 Task: Search one way flight ticket for 4 adults, 2 children, 2 infants in seat and 1 infant on lap in economy from Owensboro: Owensborodaviess County Regional Airport to Rock Springs: Southwest Wyoming Regional Airport (rock Springs Sweetwater County Airport) on 8-5-2023. Choice of flights is Delta. Number of bags: 10 checked bags. Price is upto 30000. Outbound departure time preference is 6:45.
Action: Mouse moved to (279, 261)
Screenshot: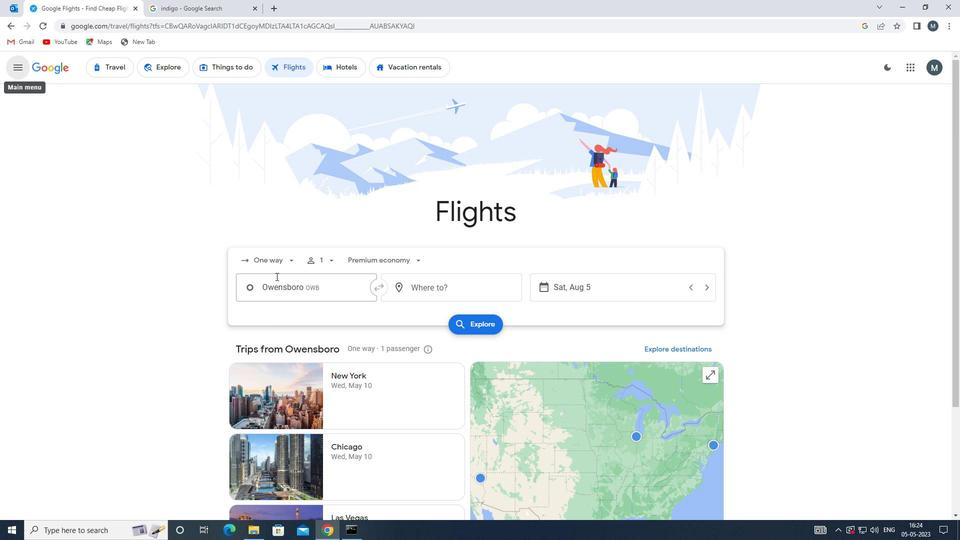 
Action: Mouse pressed left at (279, 261)
Screenshot: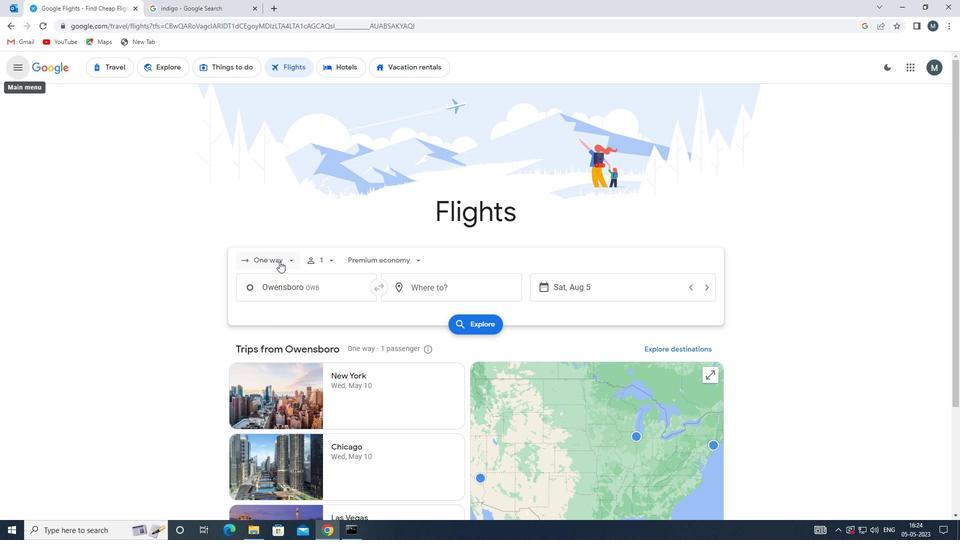 
Action: Mouse moved to (277, 309)
Screenshot: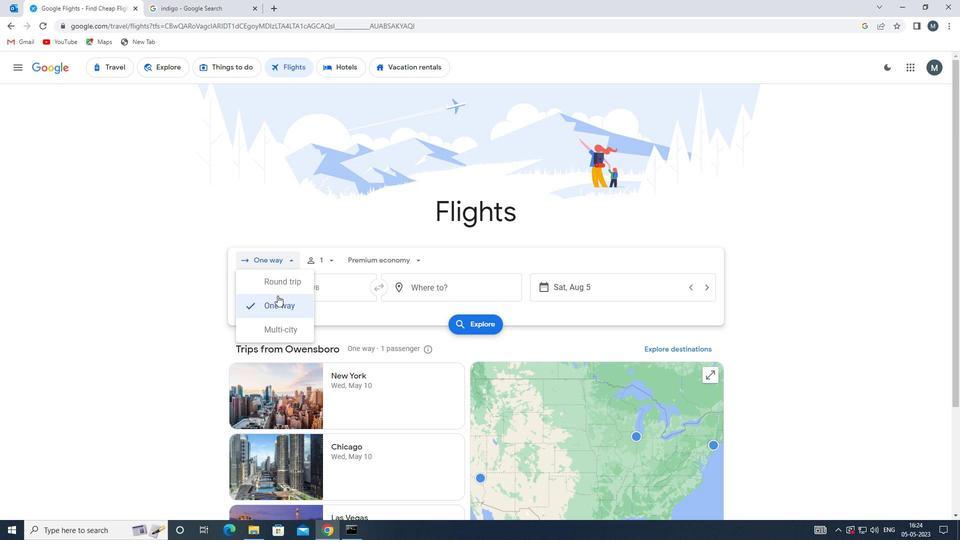 
Action: Mouse pressed left at (277, 309)
Screenshot: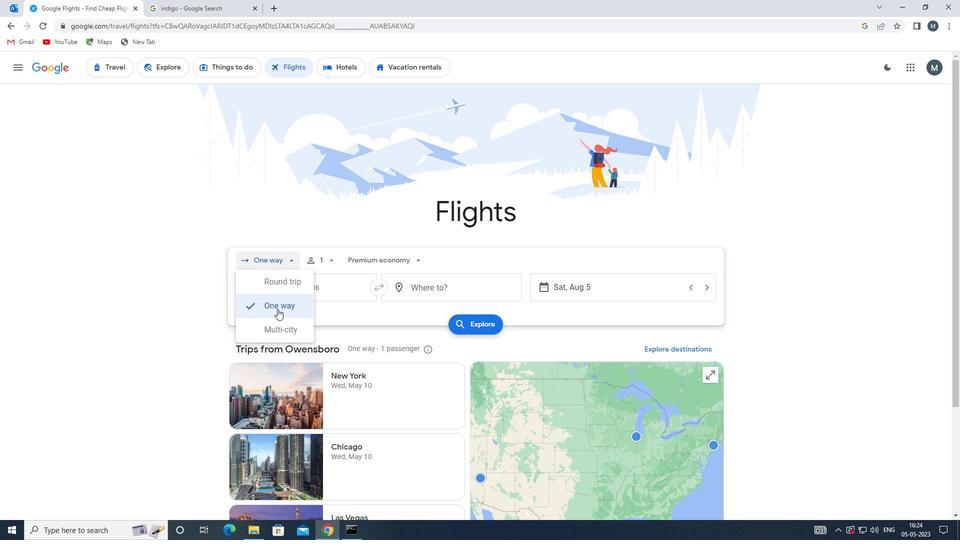 
Action: Mouse moved to (335, 258)
Screenshot: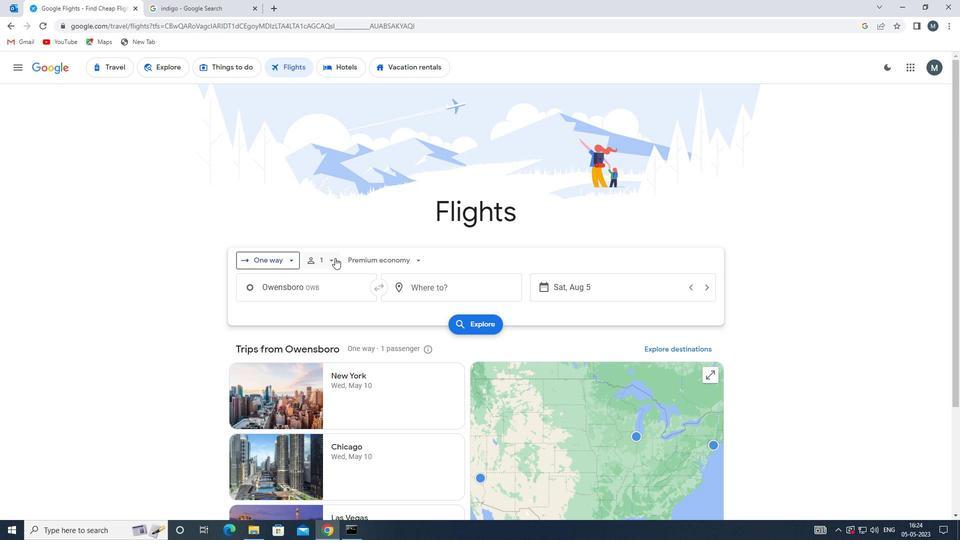 
Action: Mouse pressed left at (335, 258)
Screenshot: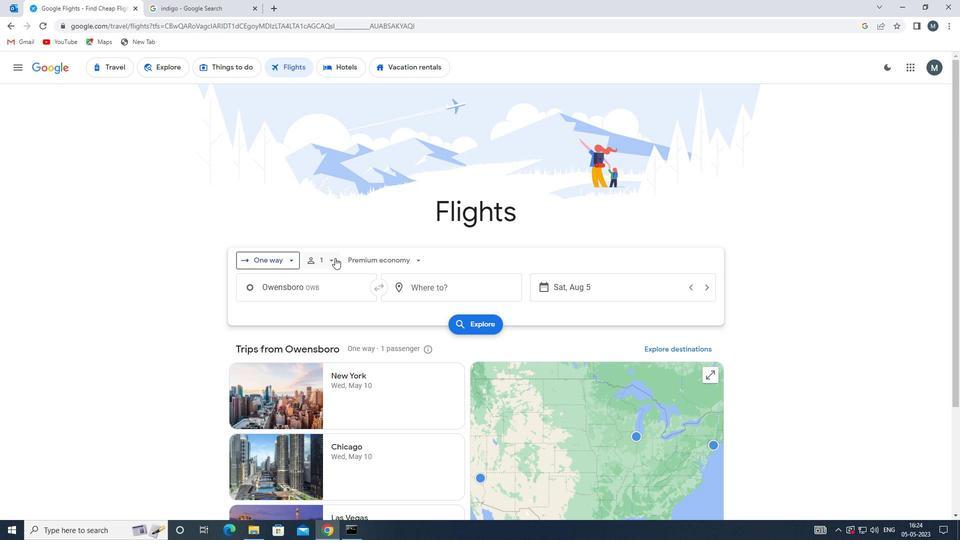 
Action: Mouse moved to (412, 285)
Screenshot: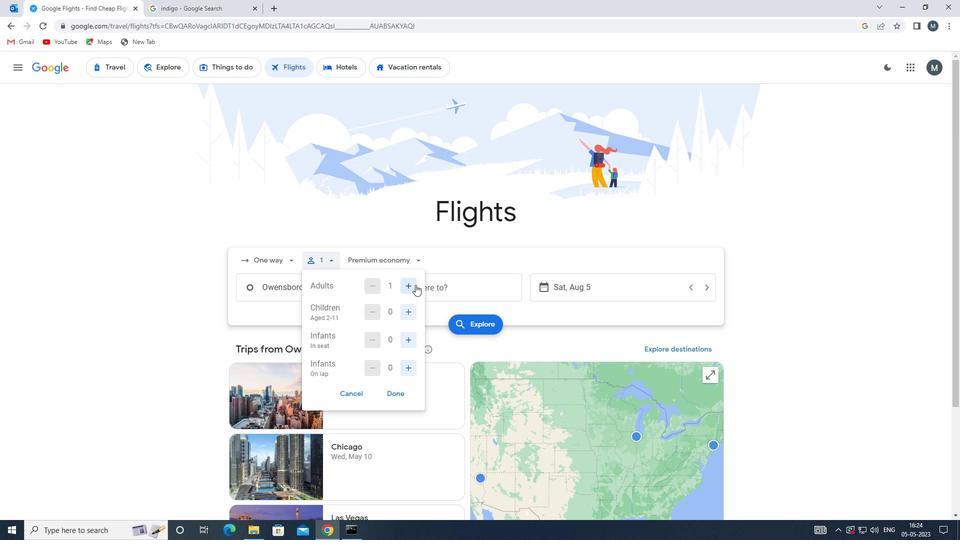 
Action: Mouse pressed left at (412, 285)
Screenshot: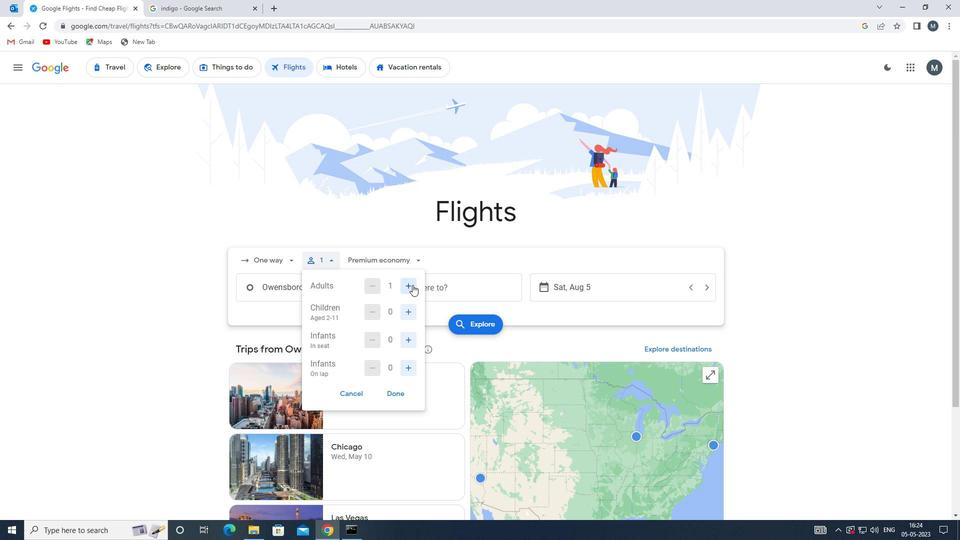 
Action: Mouse pressed left at (412, 285)
Screenshot: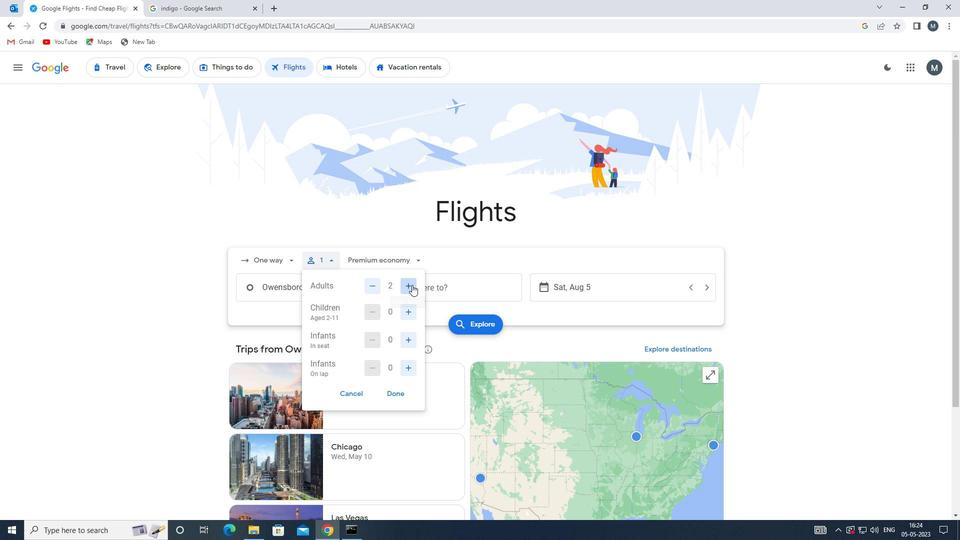 
Action: Mouse pressed left at (412, 285)
Screenshot: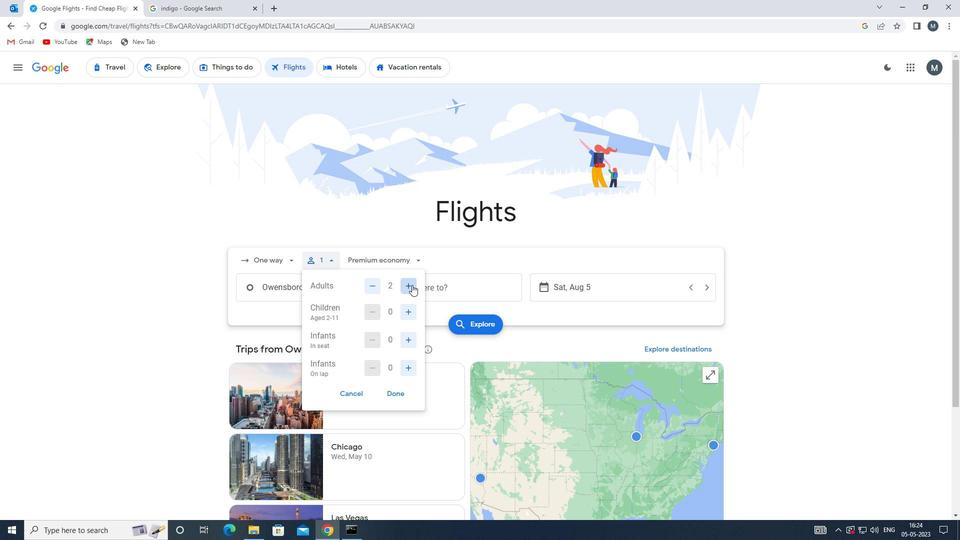 
Action: Mouse moved to (409, 314)
Screenshot: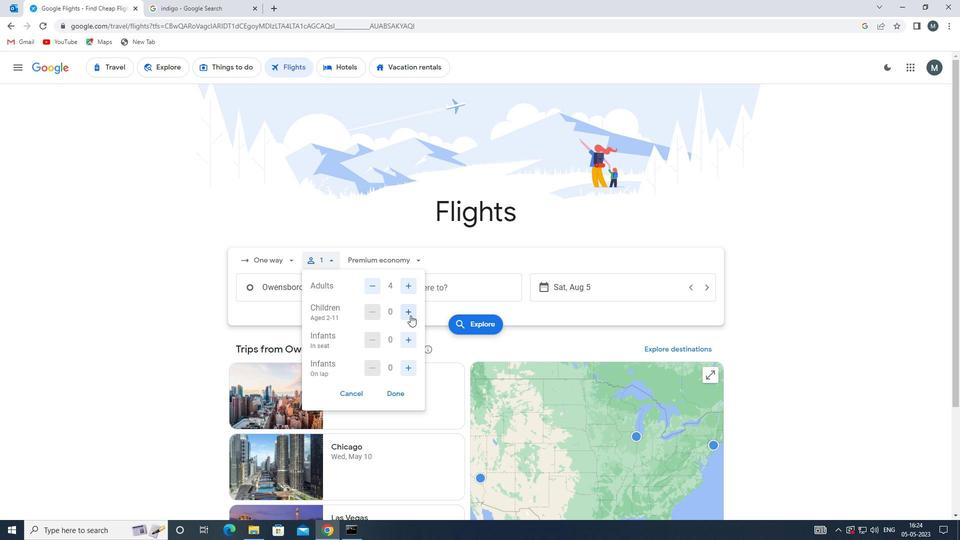 
Action: Mouse pressed left at (409, 314)
Screenshot: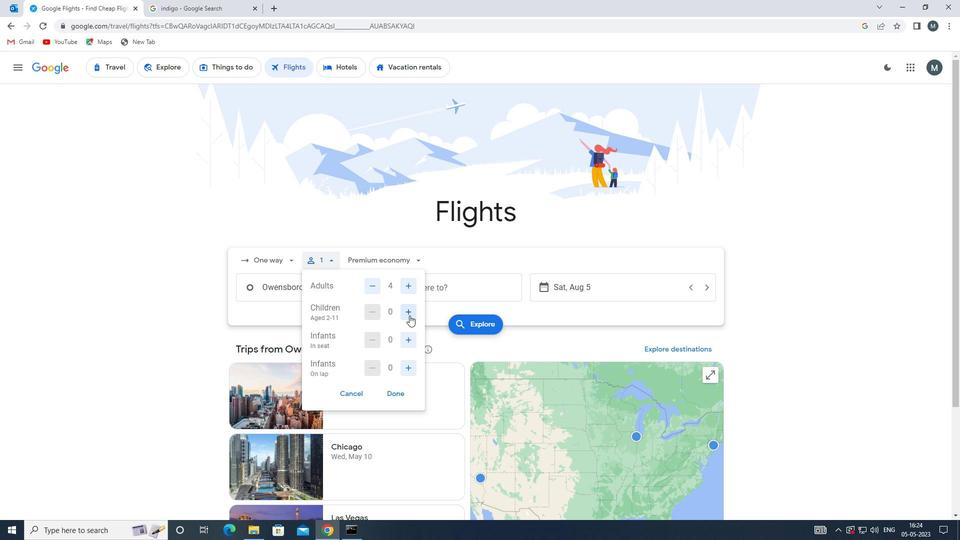 
Action: Mouse pressed left at (409, 314)
Screenshot: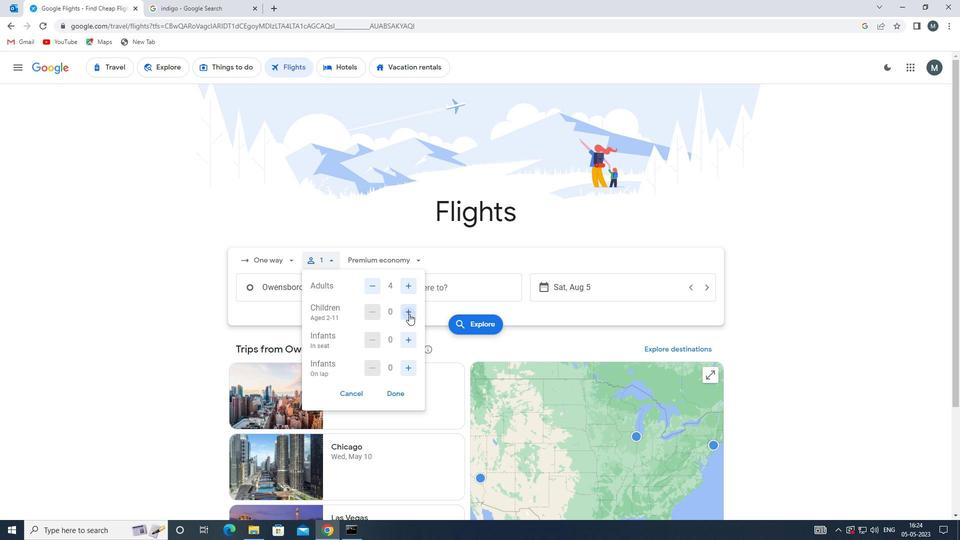 
Action: Mouse moved to (403, 338)
Screenshot: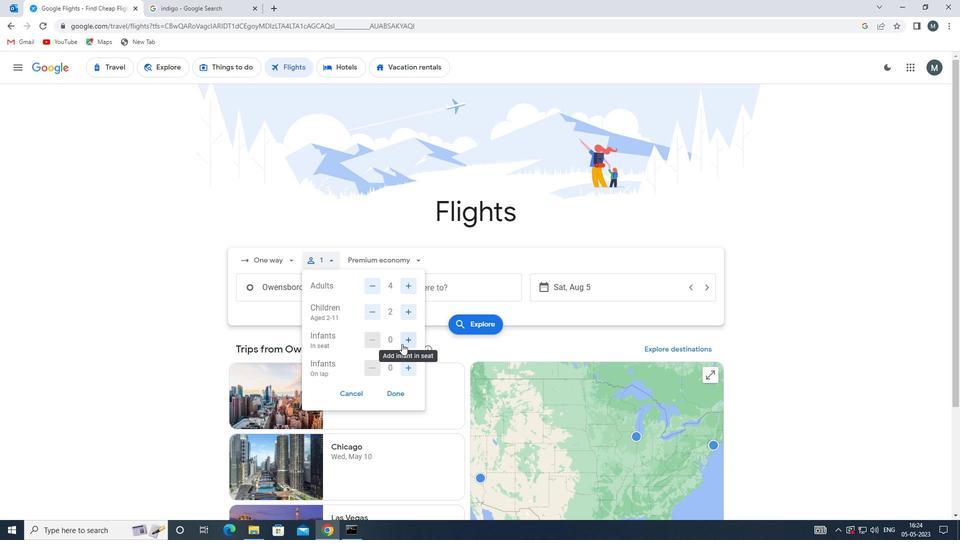 
Action: Mouse pressed left at (403, 338)
Screenshot: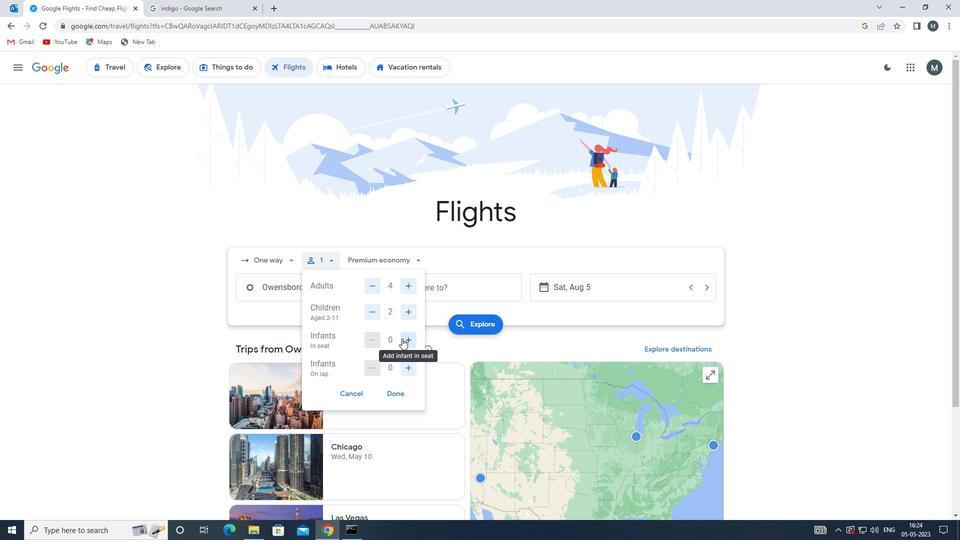 
Action: Mouse moved to (403, 338)
Screenshot: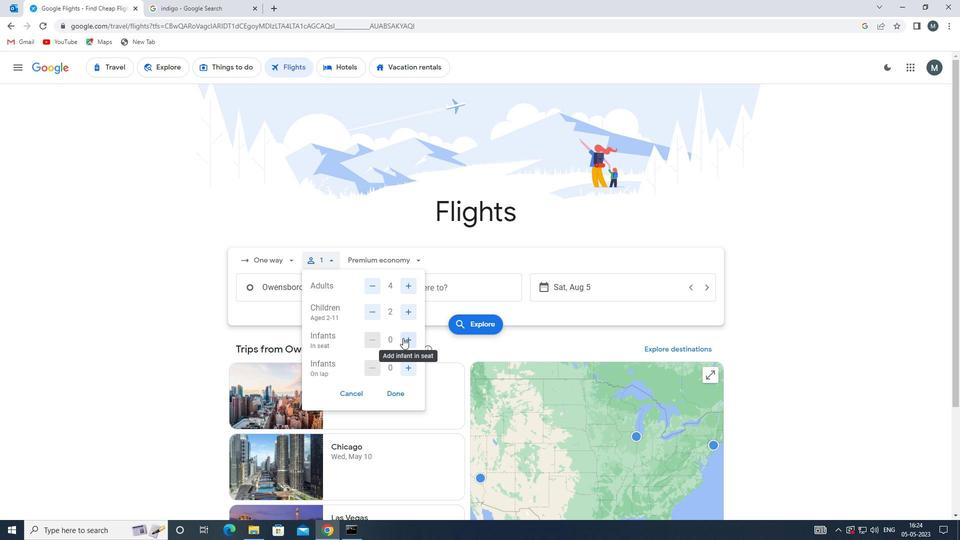 
Action: Mouse pressed left at (403, 338)
Screenshot: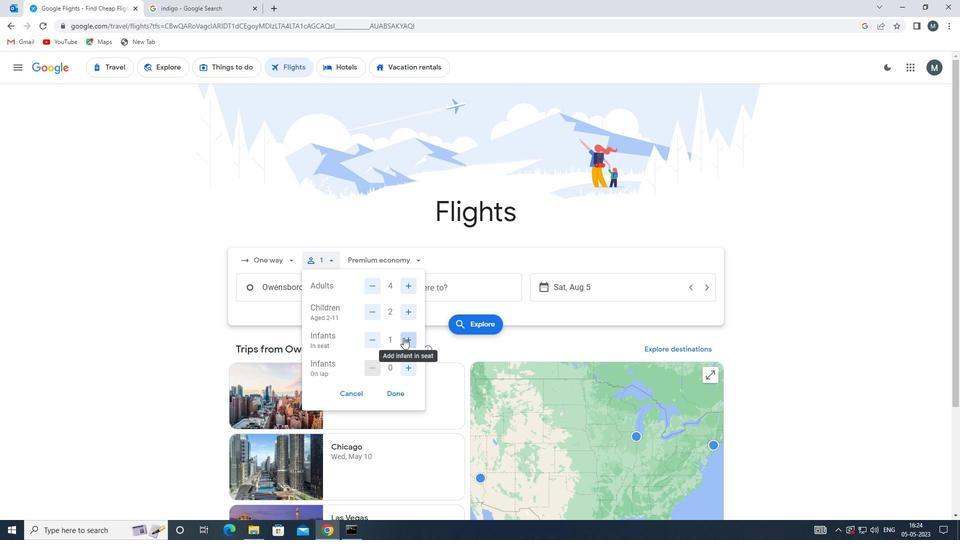 
Action: Mouse moved to (415, 369)
Screenshot: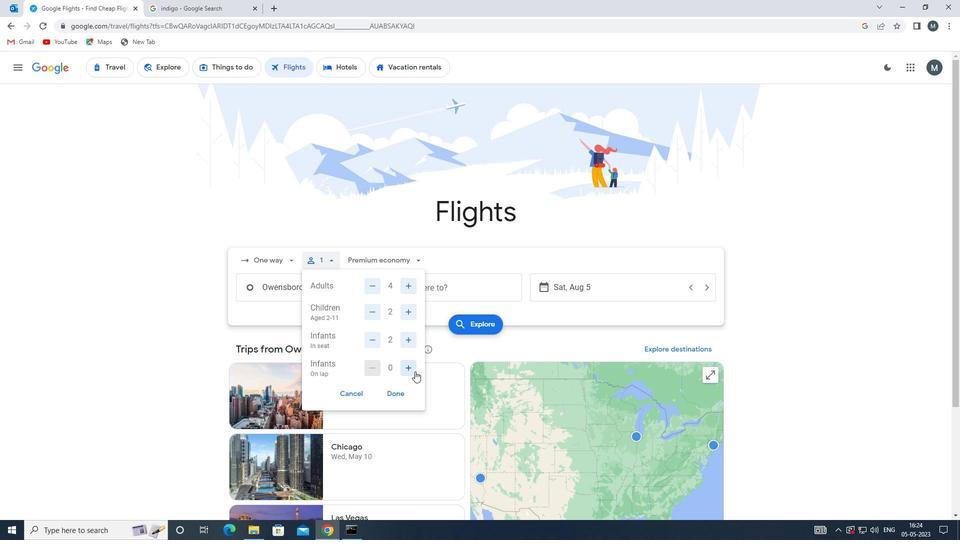 
Action: Mouse pressed left at (415, 369)
Screenshot: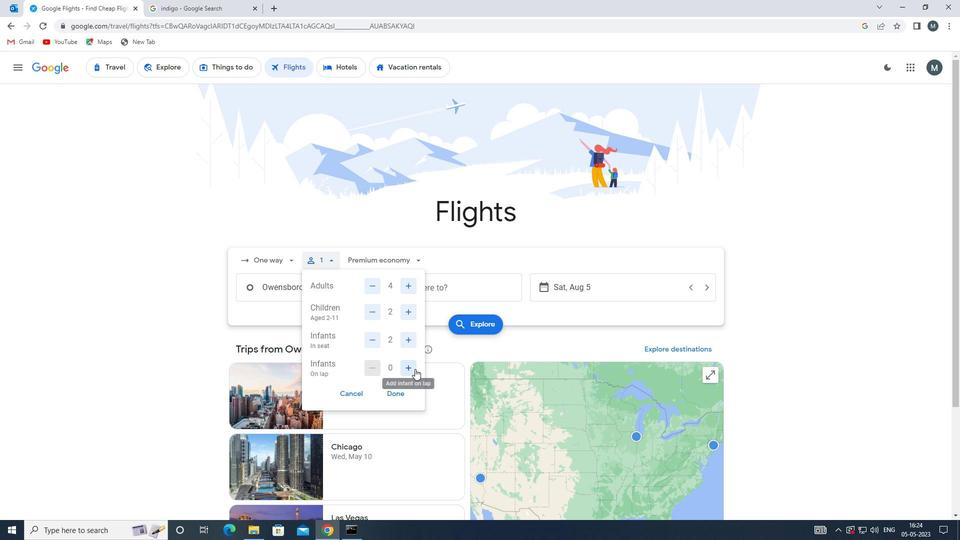 
Action: Mouse moved to (397, 393)
Screenshot: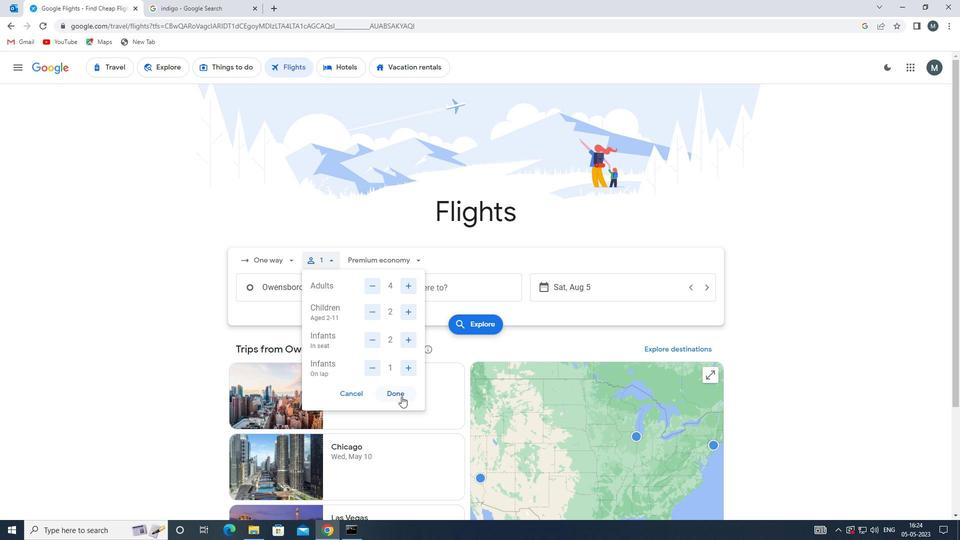 
Action: Mouse pressed left at (397, 393)
Screenshot: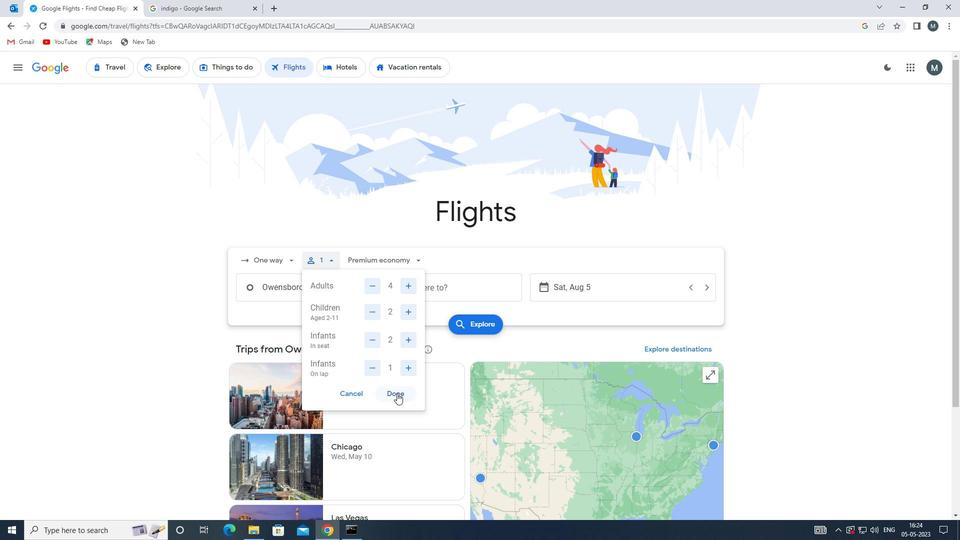 
Action: Mouse moved to (375, 259)
Screenshot: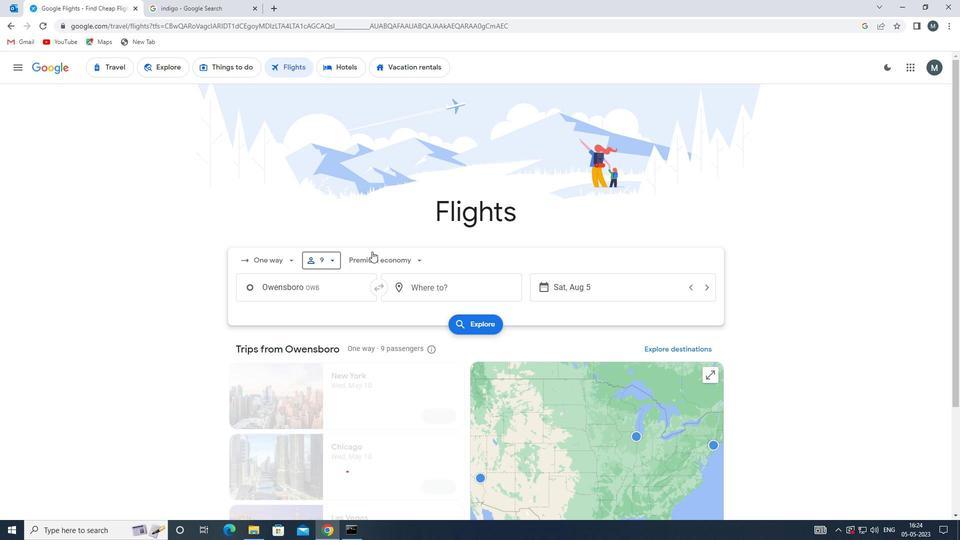 
Action: Mouse pressed left at (375, 259)
Screenshot: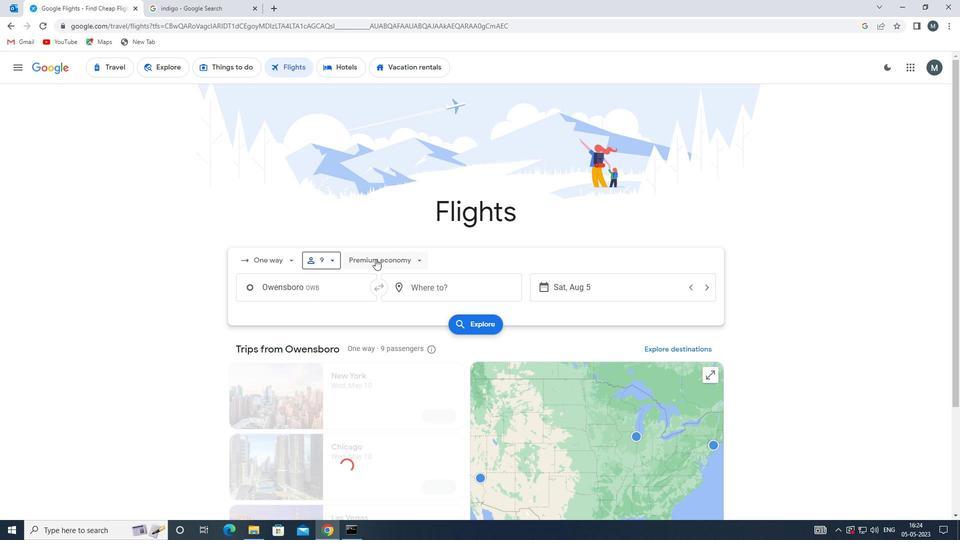 
Action: Mouse moved to (370, 282)
Screenshot: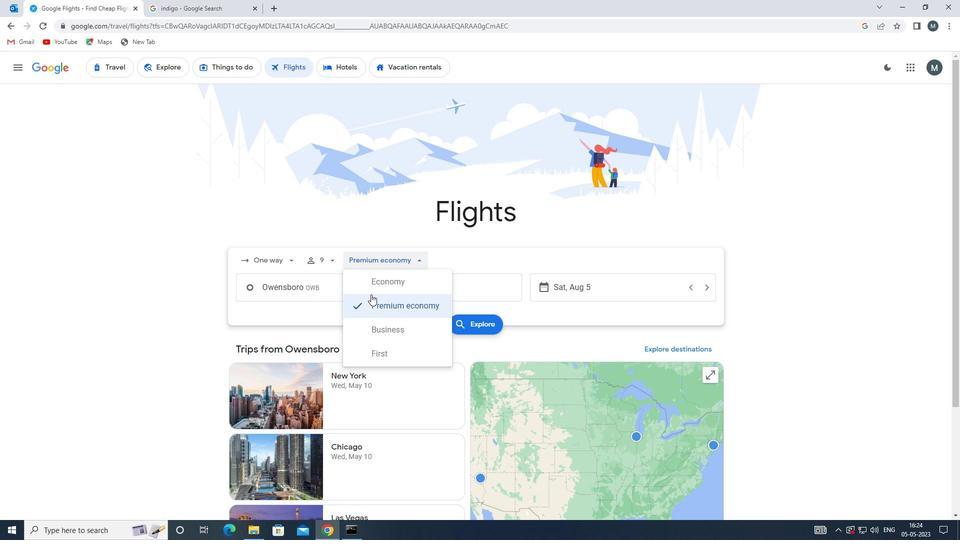 
Action: Mouse pressed left at (370, 282)
Screenshot: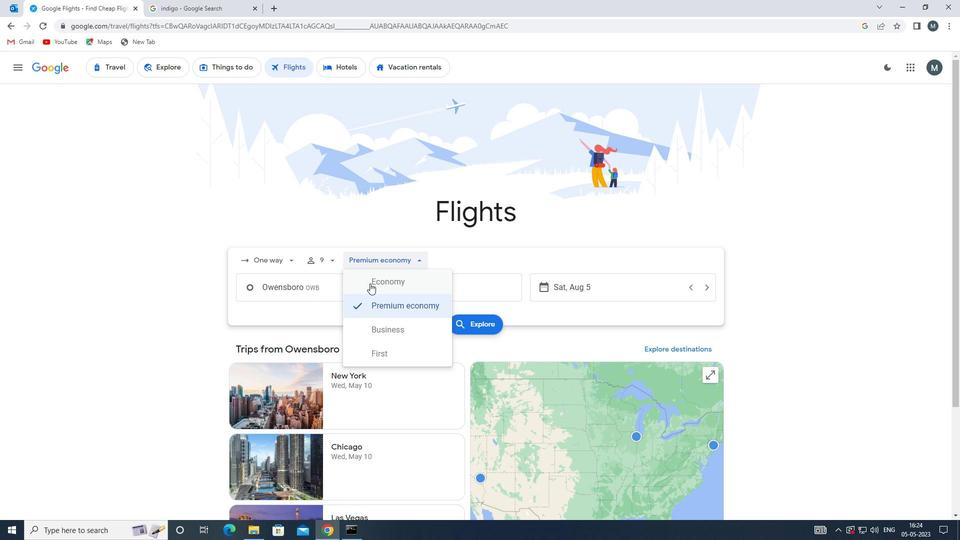 
Action: Mouse moved to (332, 292)
Screenshot: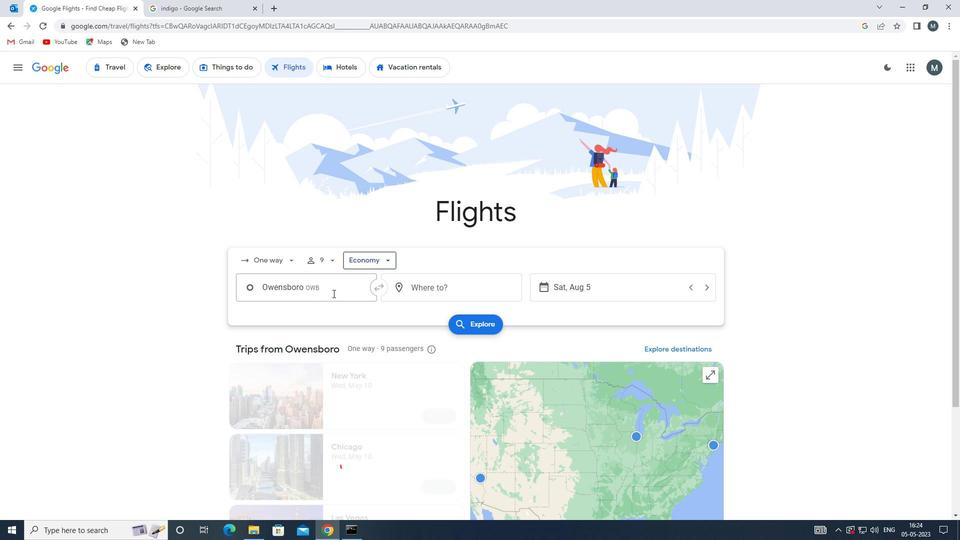 
Action: Mouse pressed left at (332, 292)
Screenshot: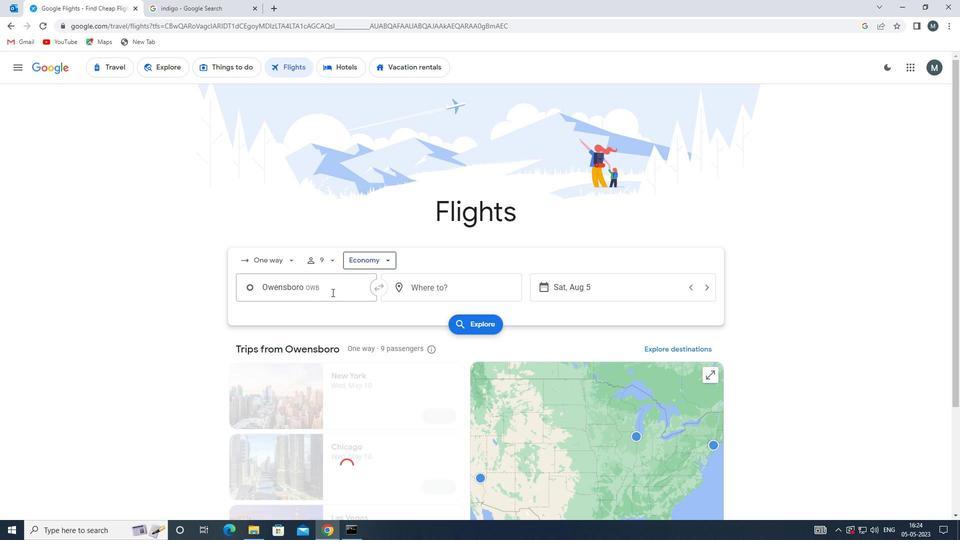 
Action: Mouse moved to (352, 425)
Screenshot: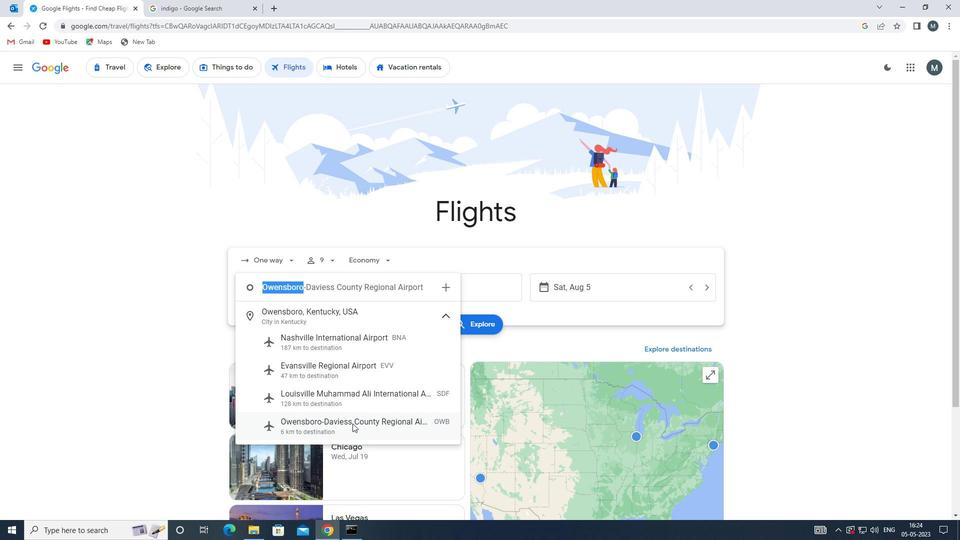 
Action: Mouse pressed left at (352, 425)
Screenshot: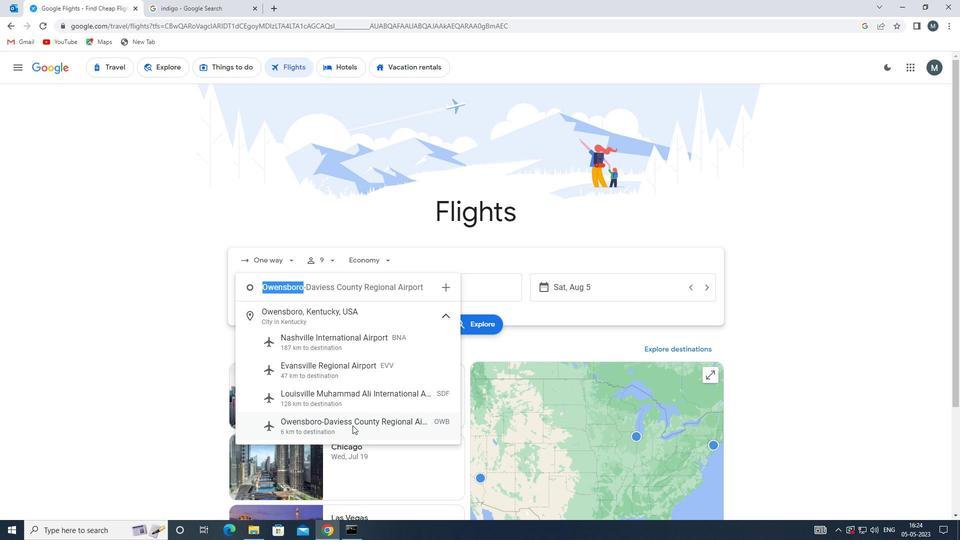 
Action: Mouse moved to (429, 283)
Screenshot: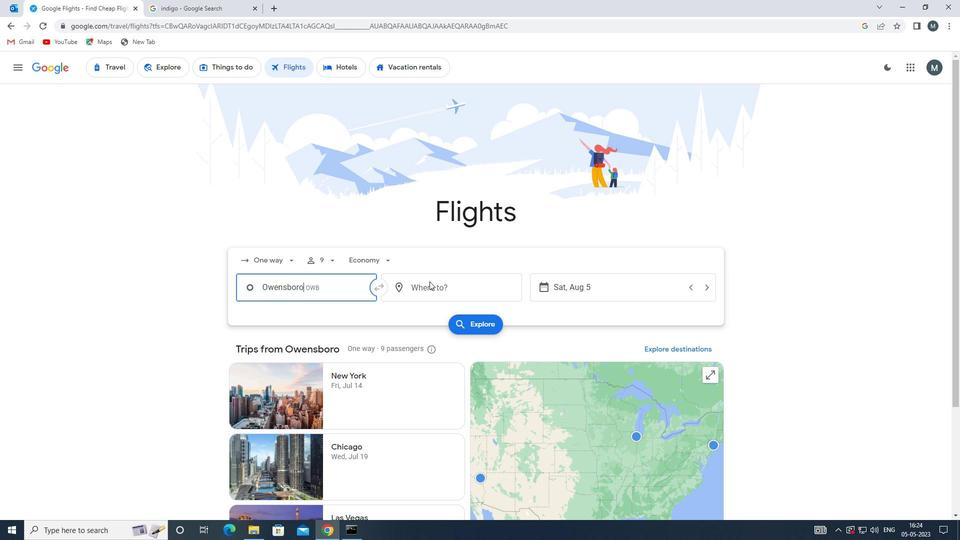 
Action: Mouse pressed left at (429, 283)
Screenshot: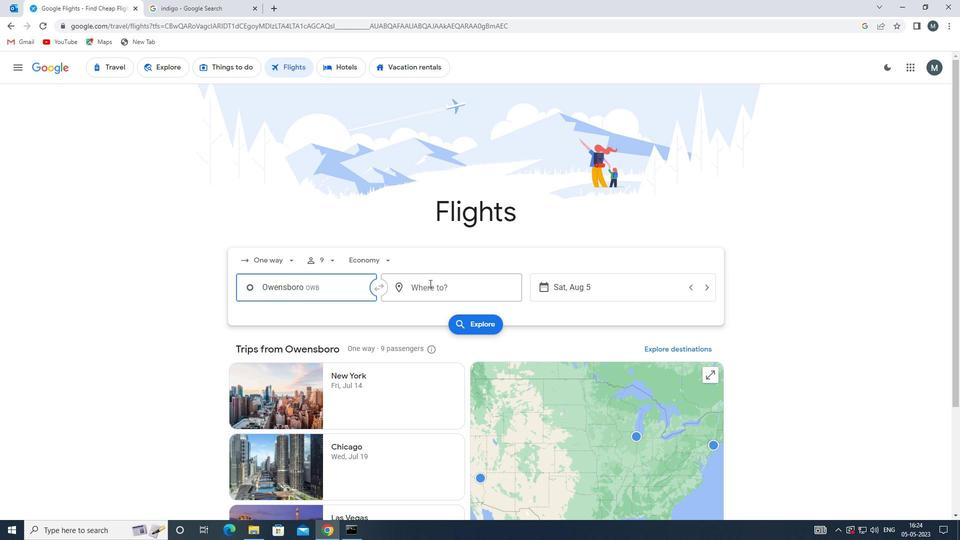 
Action: Mouse moved to (428, 285)
Screenshot: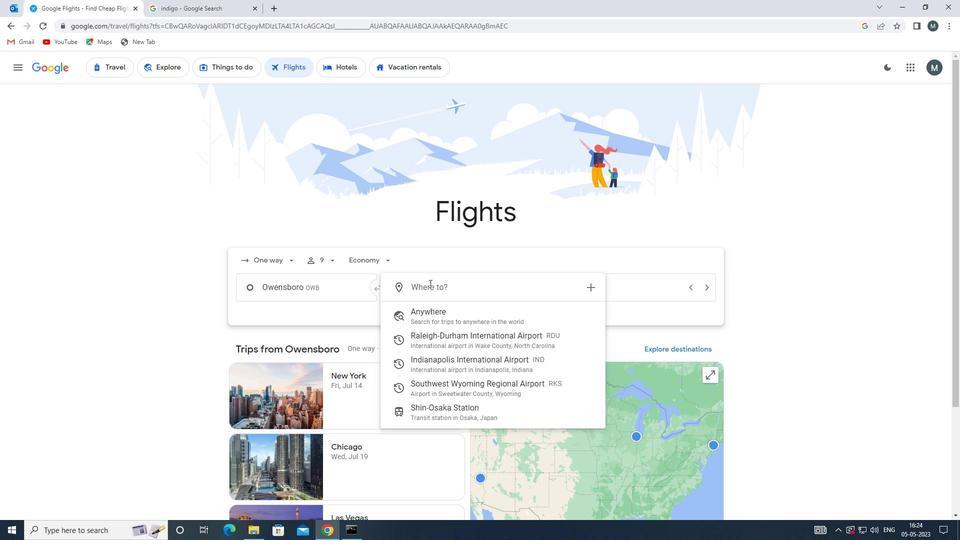 
Action: Key pressed rks
Screenshot: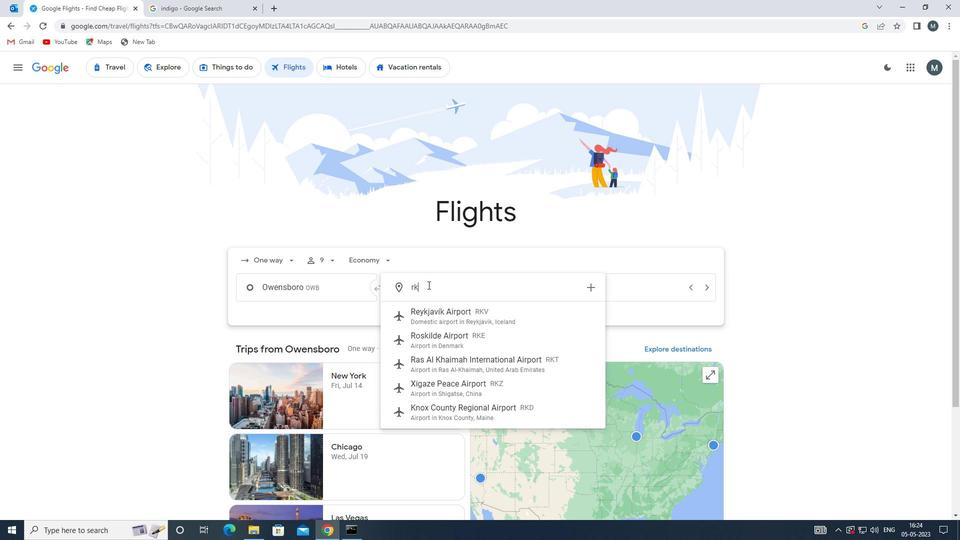 
Action: Mouse moved to (445, 324)
Screenshot: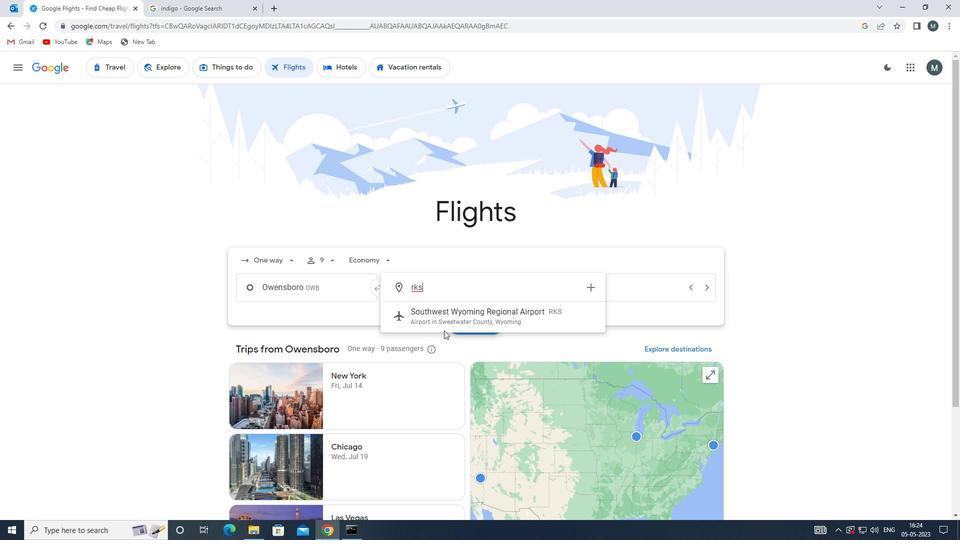 
Action: Mouse pressed left at (445, 324)
Screenshot: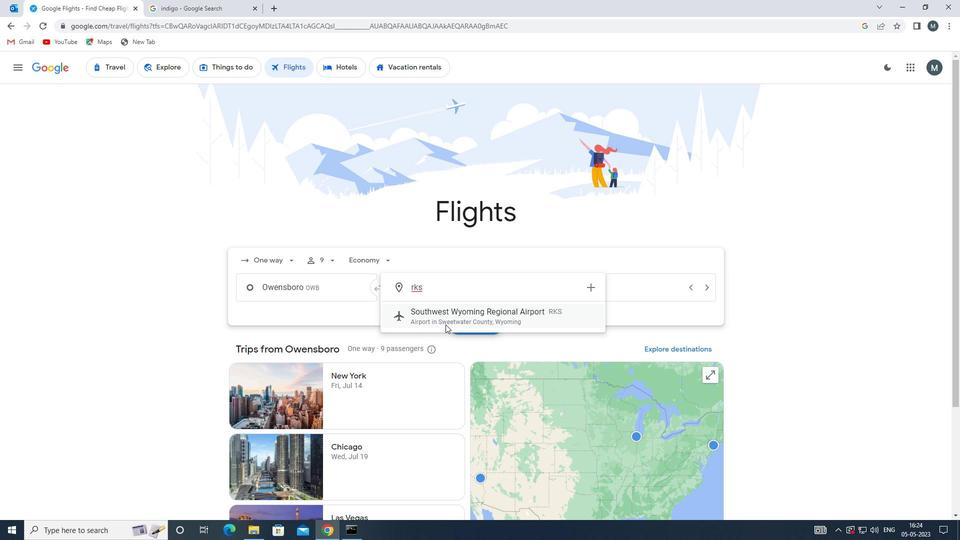 
Action: Mouse moved to (568, 286)
Screenshot: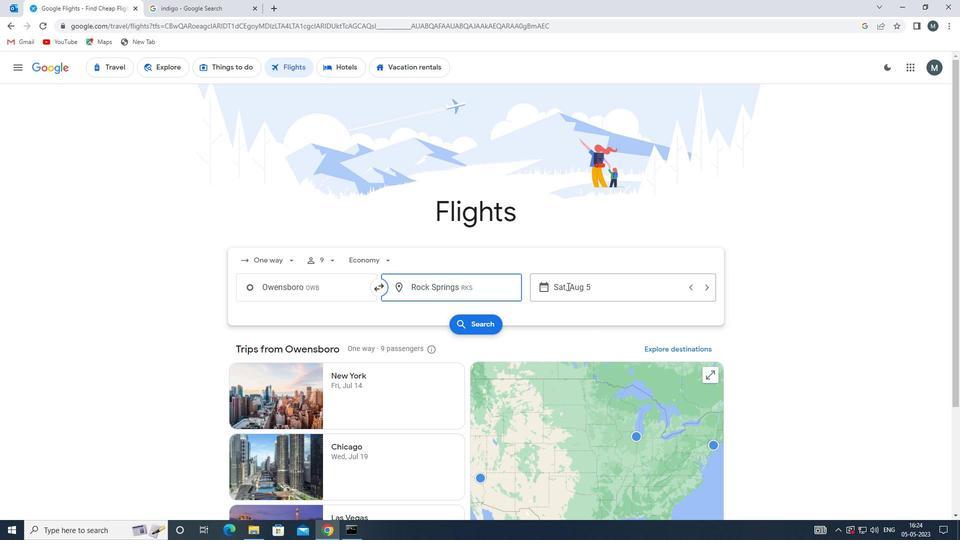 
Action: Mouse pressed left at (568, 286)
Screenshot: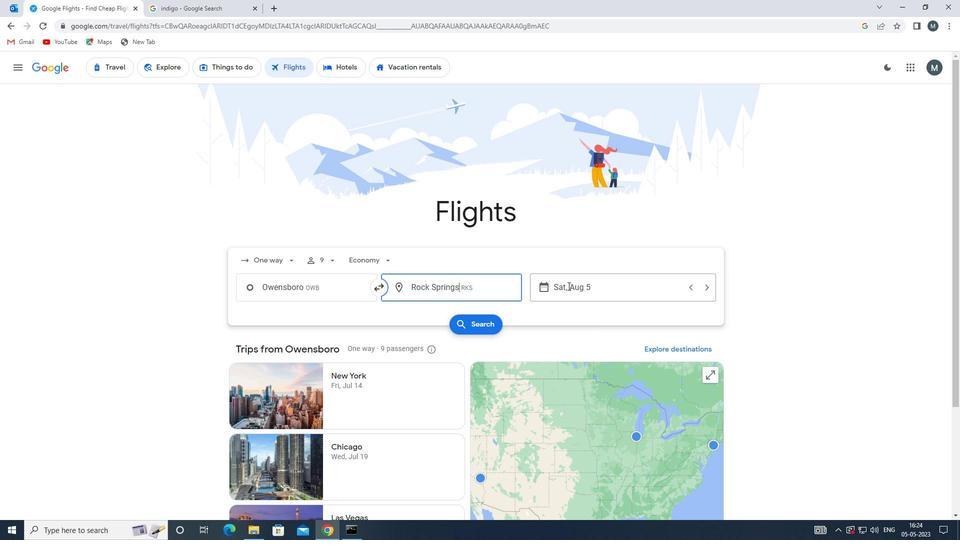 
Action: Mouse moved to (501, 336)
Screenshot: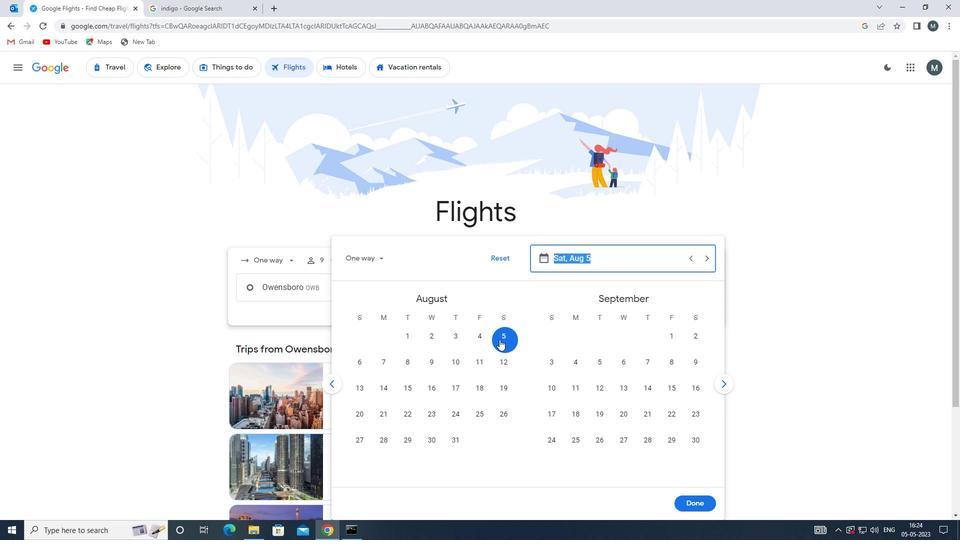 
Action: Mouse pressed left at (501, 336)
Screenshot: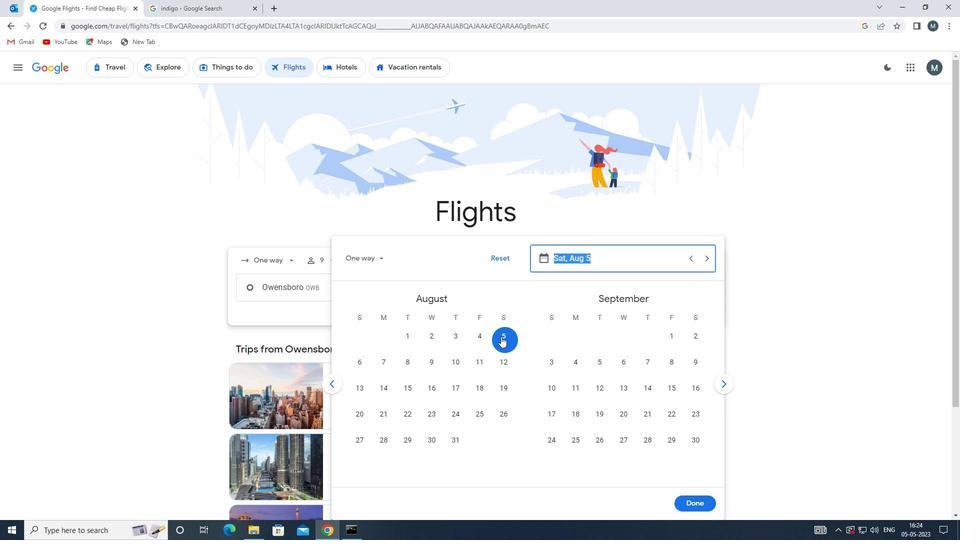 
Action: Mouse moved to (690, 499)
Screenshot: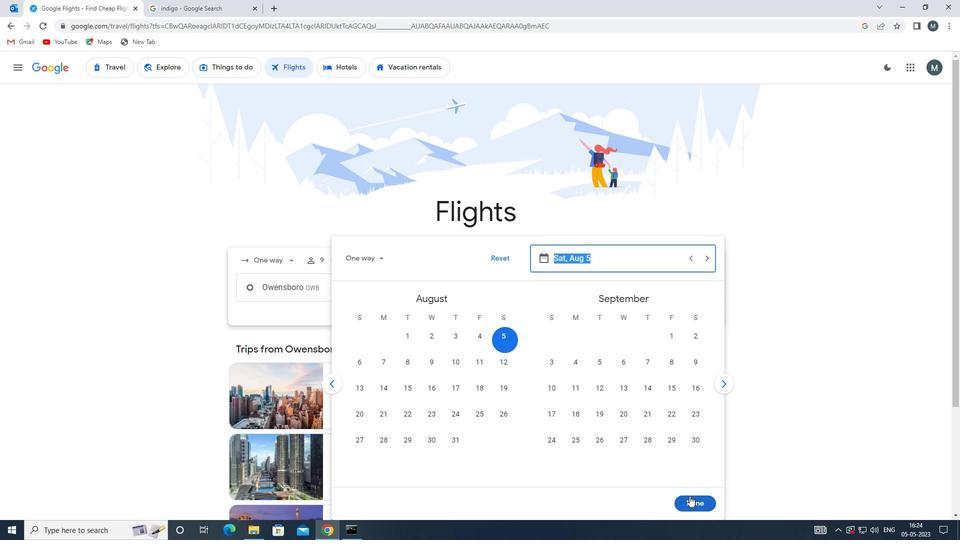 
Action: Mouse pressed left at (690, 499)
Screenshot: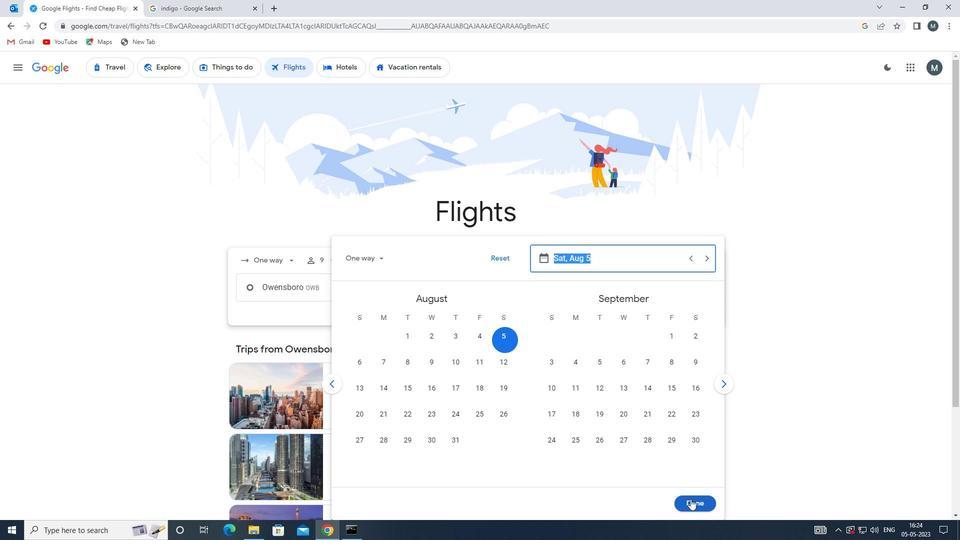 
Action: Mouse moved to (479, 326)
Screenshot: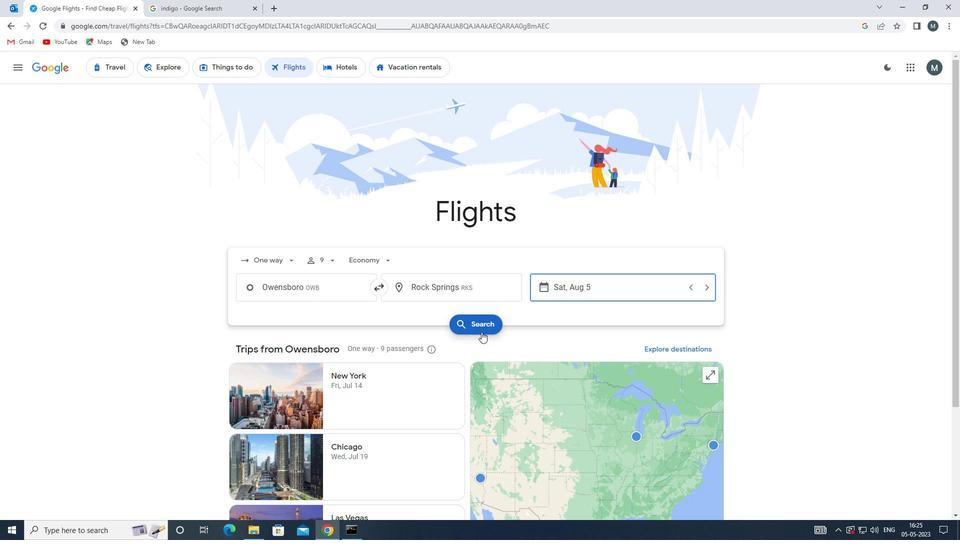 
Action: Mouse pressed left at (479, 326)
Screenshot: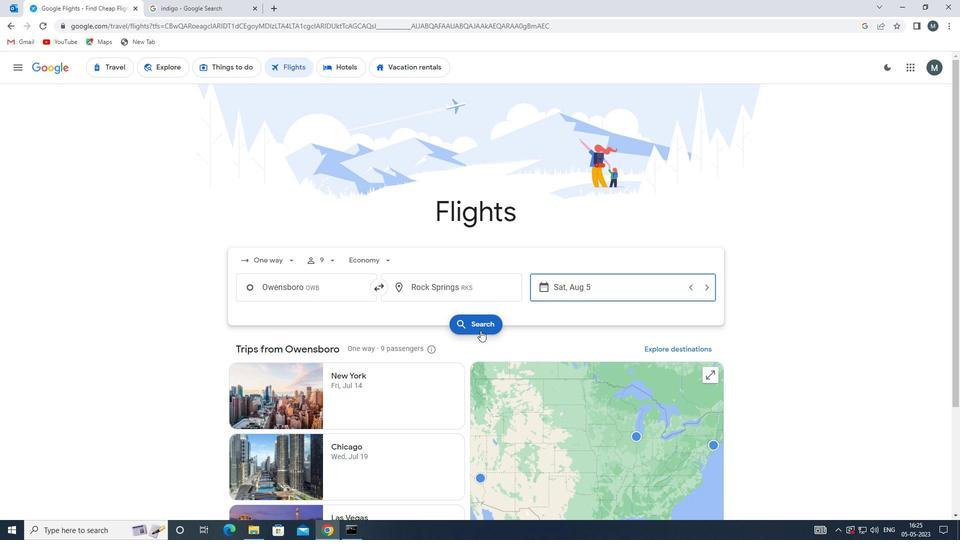 
Action: Mouse moved to (253, 156)
Screenshot: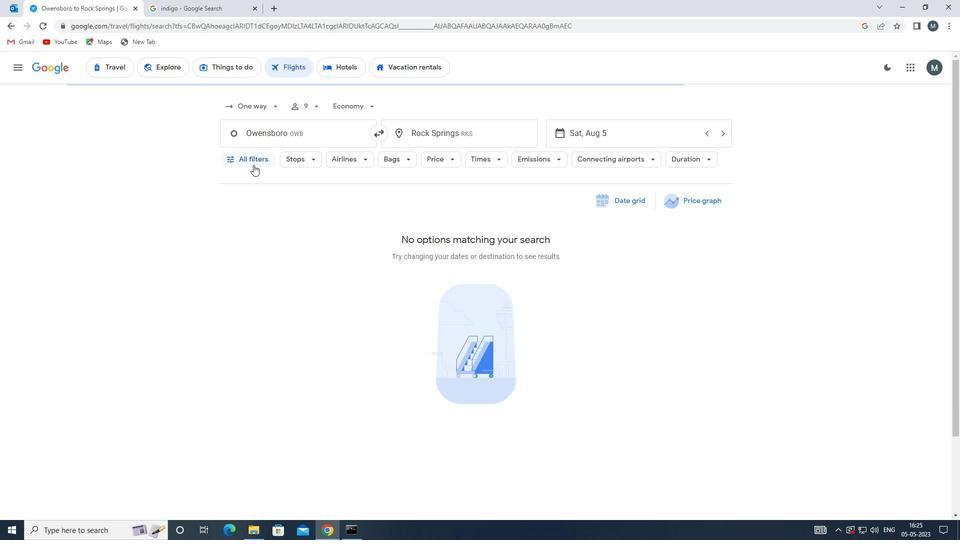 
Action: Mouse pressed left at (253, 156)
Screenshot: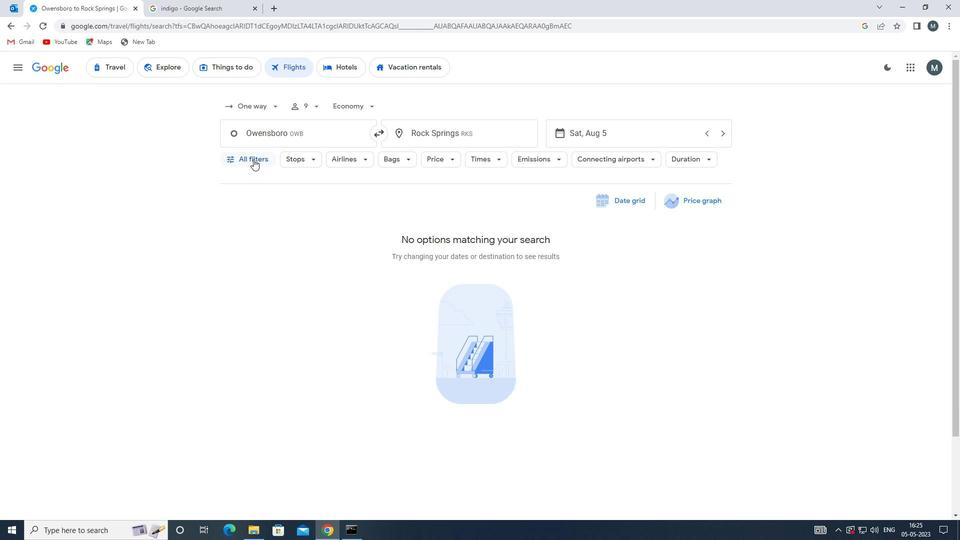 
Action: Mouse moved to (293, 271)
Screenshot: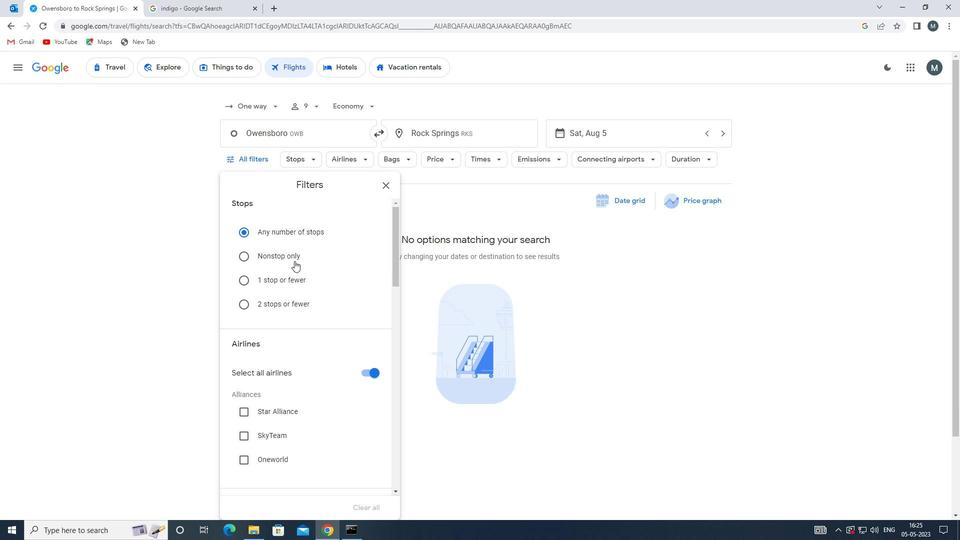 
Action: Mouse scrolled (293, 270) with delta (0, 0)
Screenshot: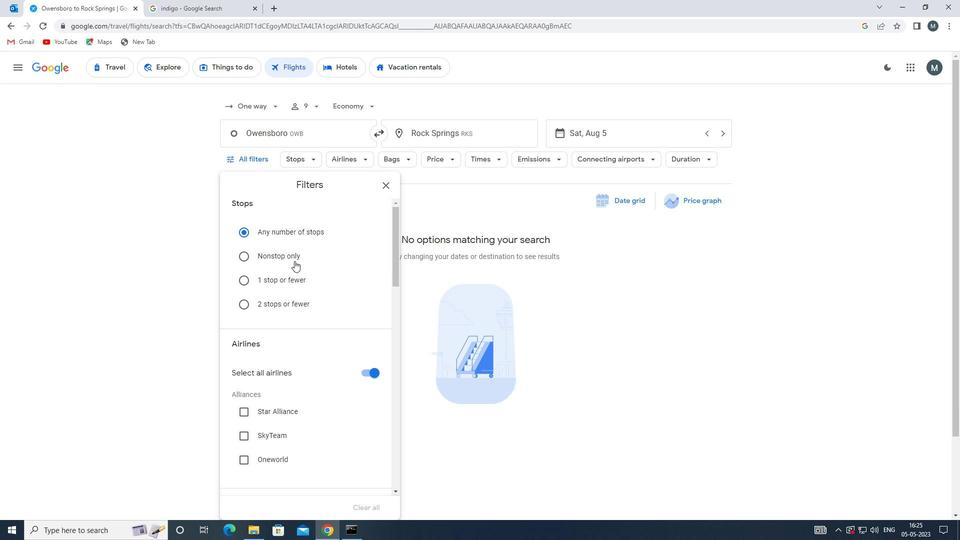 
Action: Mouse moved to (362, 320)
Screenshot: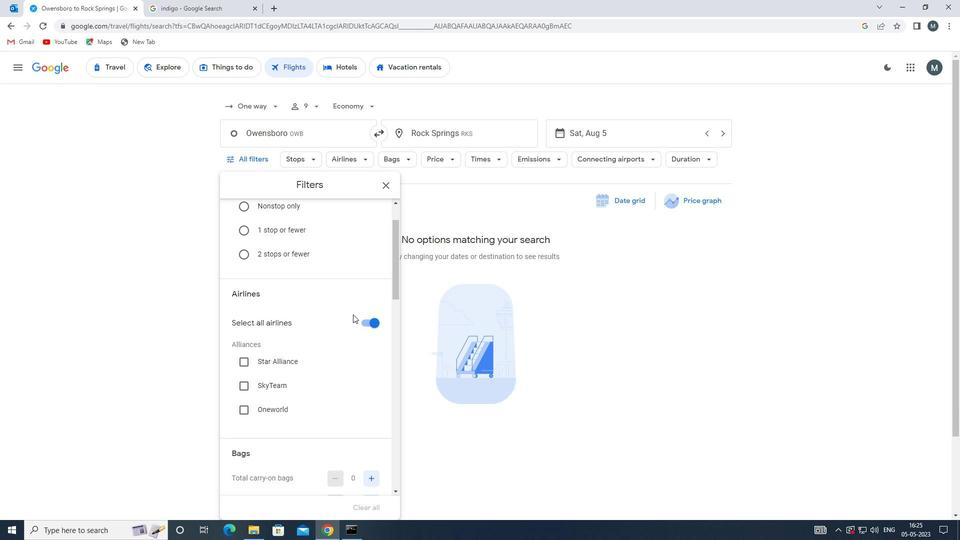 
Action: Mouse pressed left at (362, 320)
Screenshot: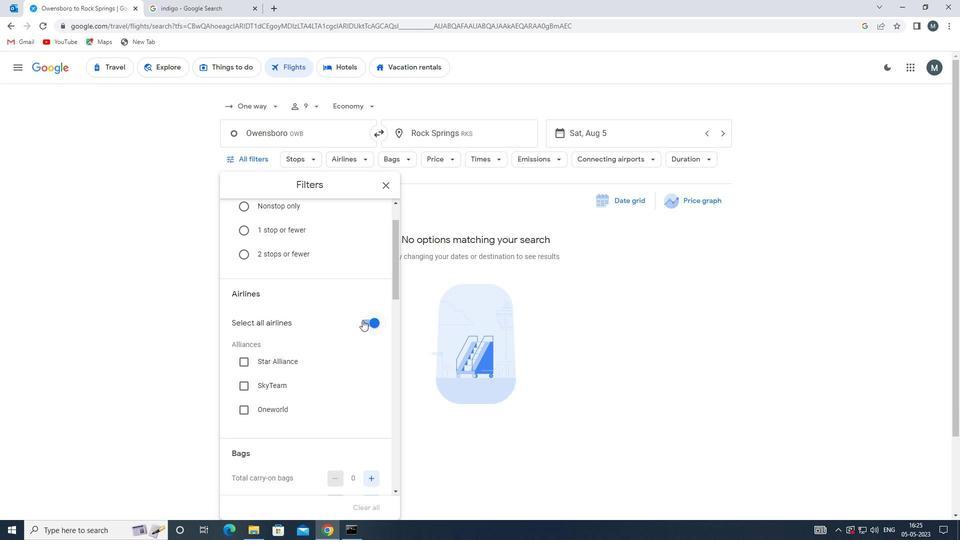 
Action: Mouse moved to (305, 341)
Screenshot: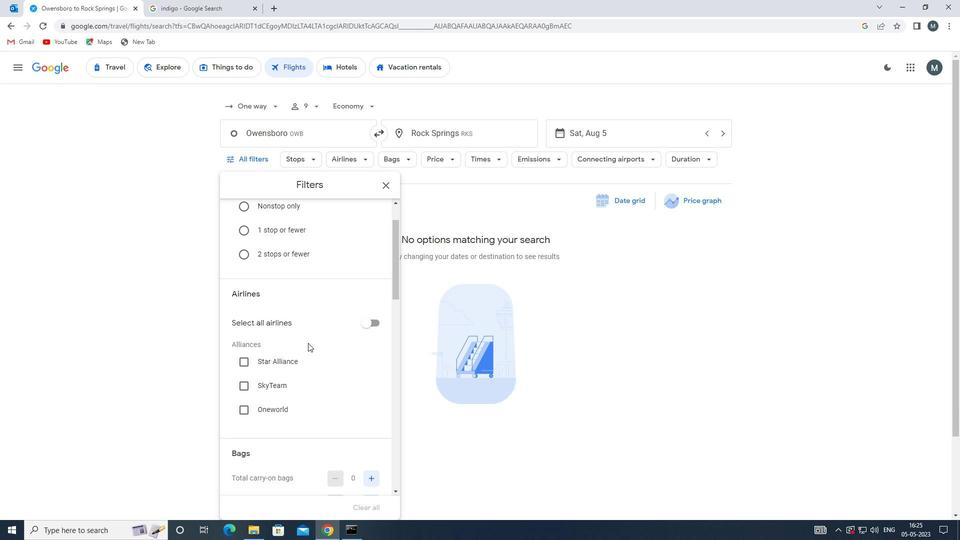 
Action: Mouse scrolled (305, 340) with delta (0, 0)
Screenshot: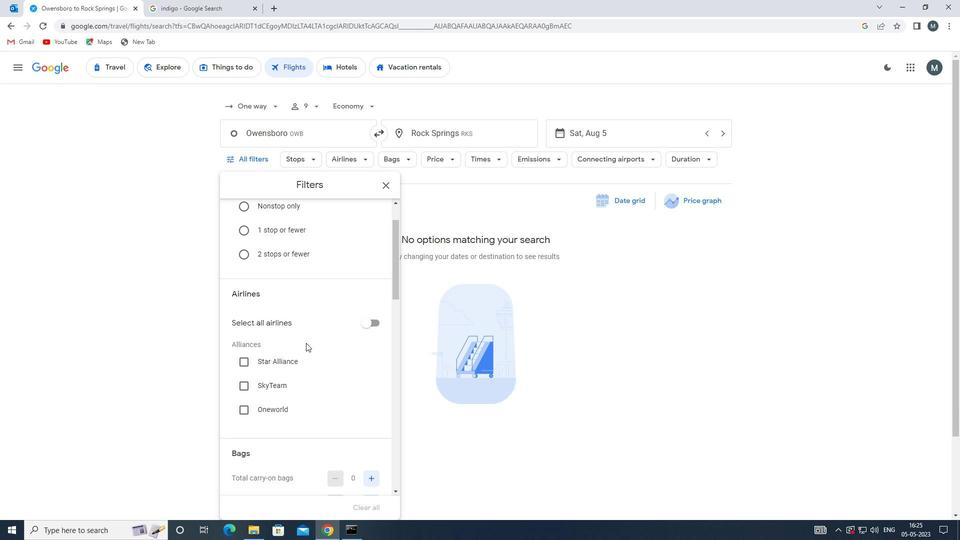 
Action: Mouse moved to (307, 334)
Screenshot: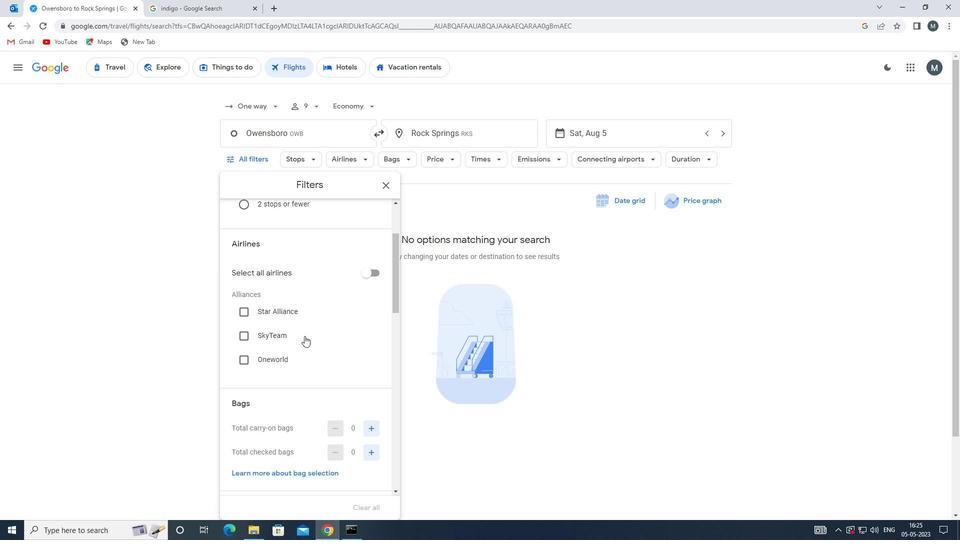 
Action: Mouse scrolled (307, 334) with delta (0, 0)
Screenshot: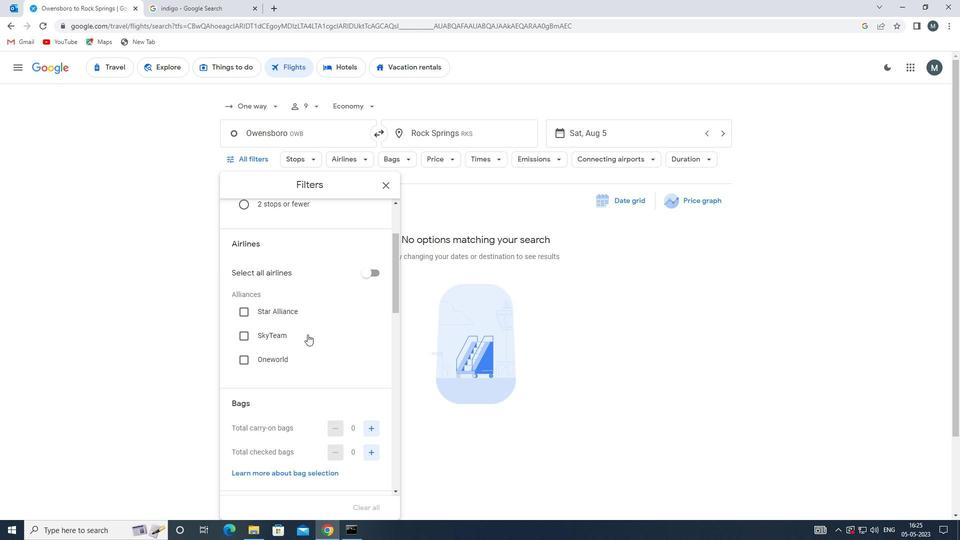 
Action: Mouse moved to (372, 403)
Screenshot: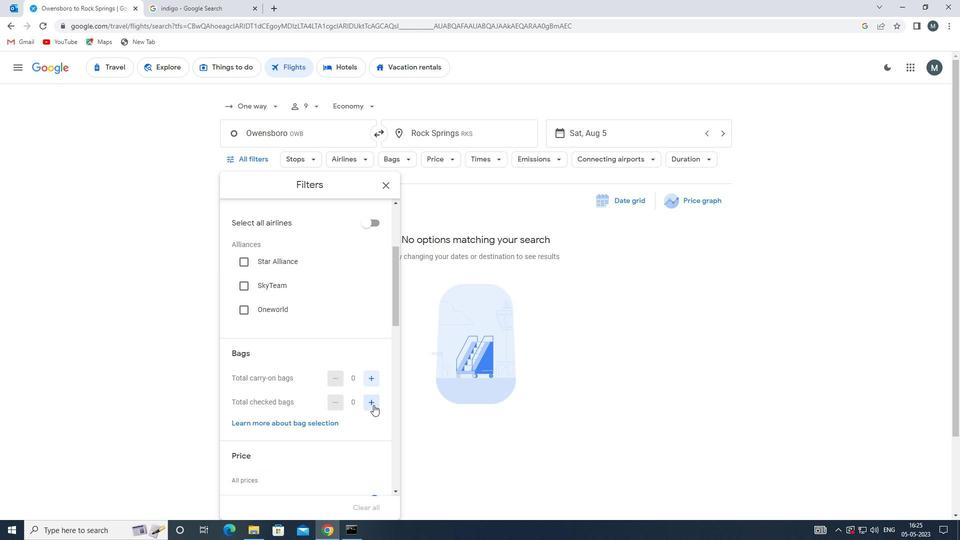 
Action: Mouse pressed left at (372, 403)
Screenshot: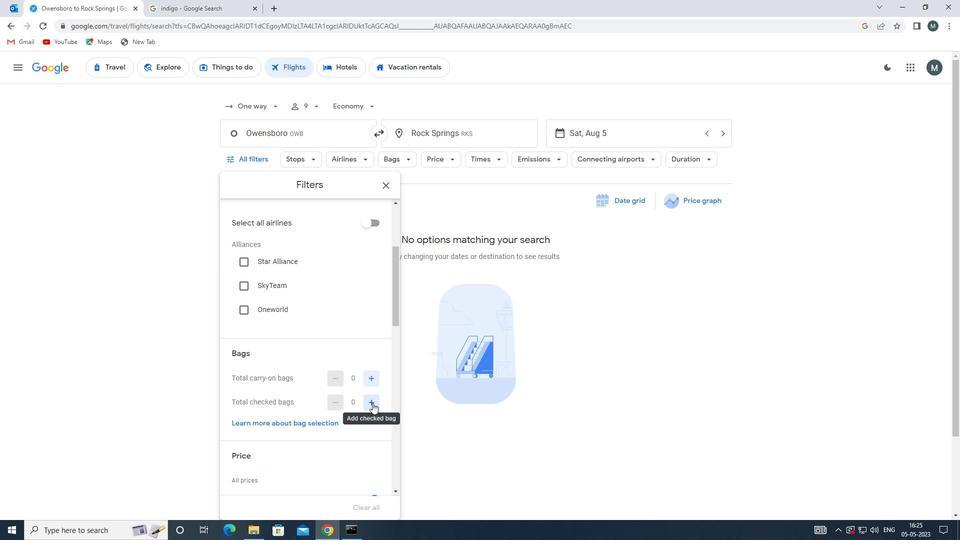 
Action: Mouse pressed left at (372, 403)
Screenshot: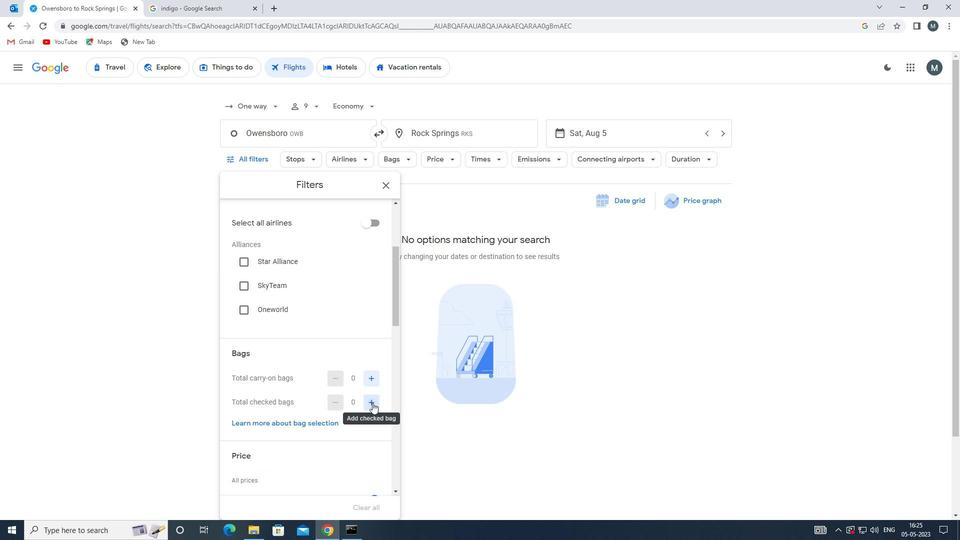 
Action: Mouse pressed left at (372, 403)
Screenshot: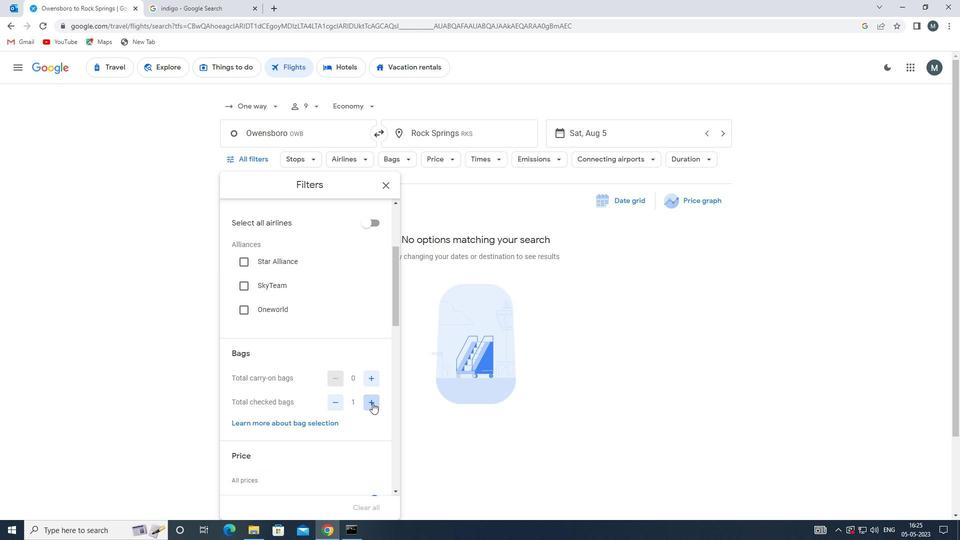 
Action: Mouse pressed left at (372, 403)
Screenshot: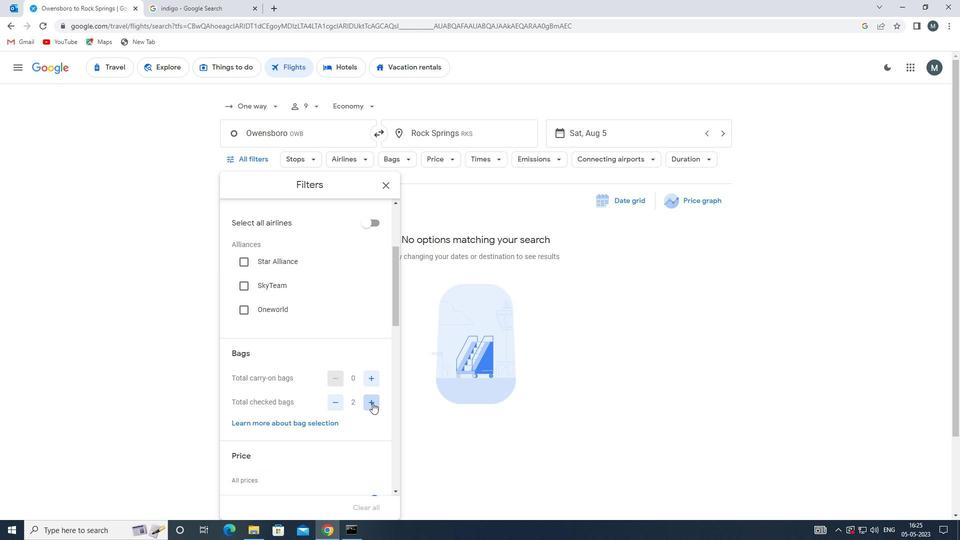 
Action: Mouse pressed left at (372, 403)
Screenshot: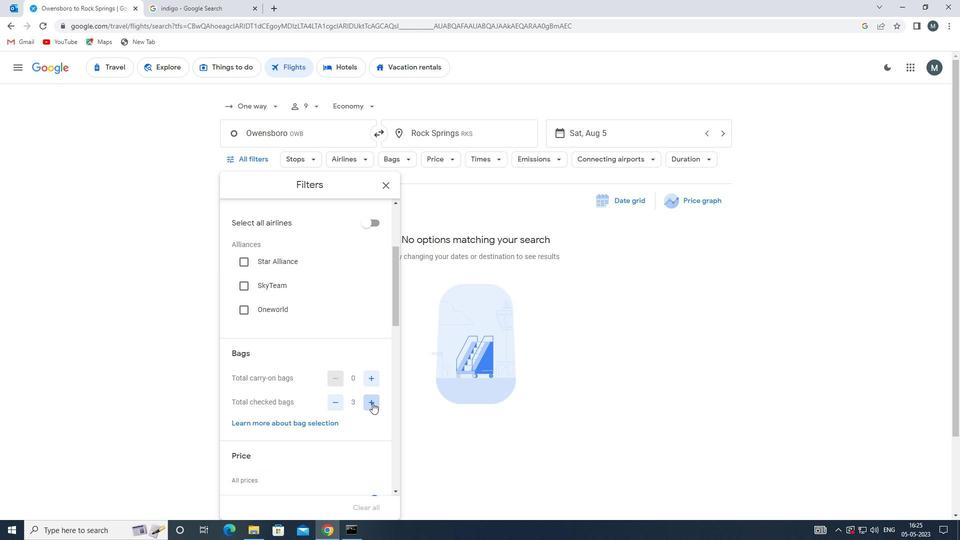 
Action: Mouse moved to (372, 403)
Screenshot: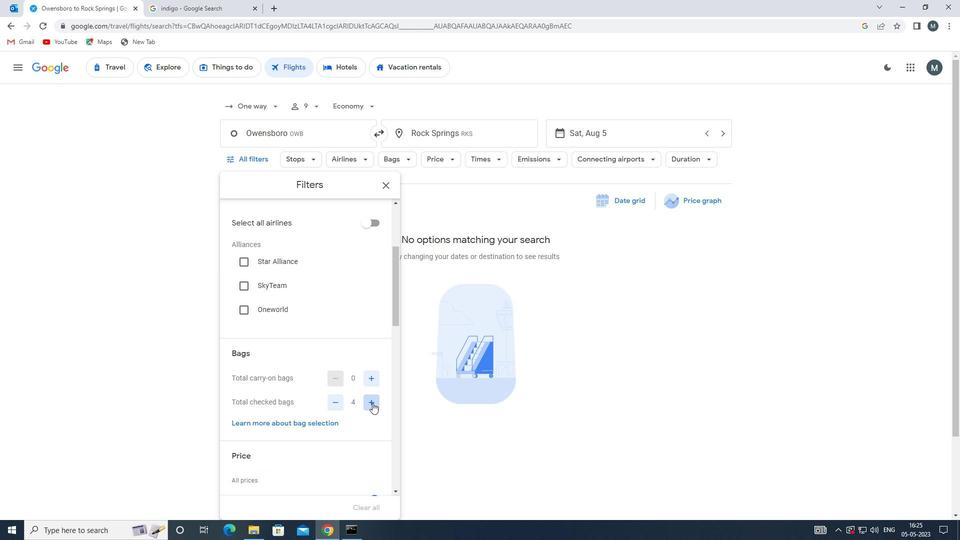 
Action: Mouse pressed left at (372, 403)
Screenshot: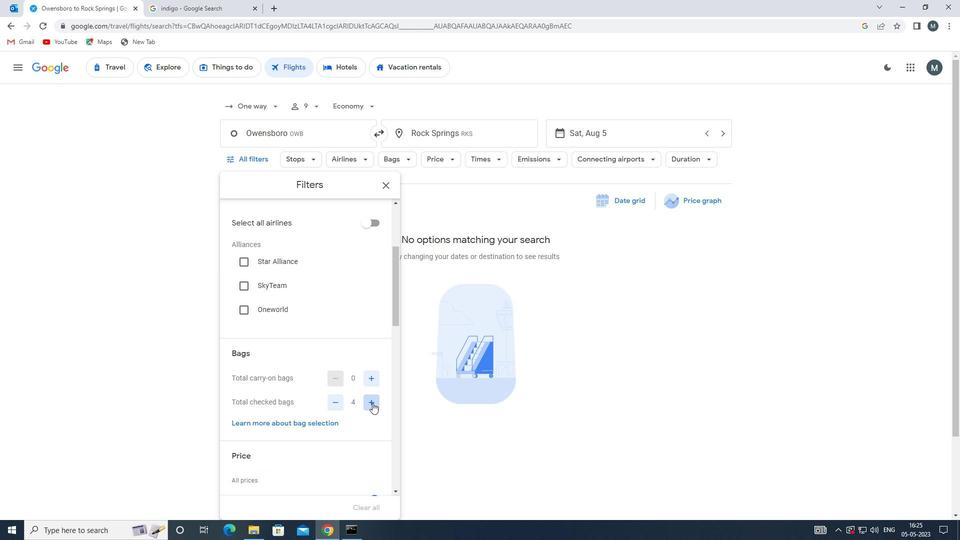 
Action: Mouse pressed left at (372, 403)
Screenshot: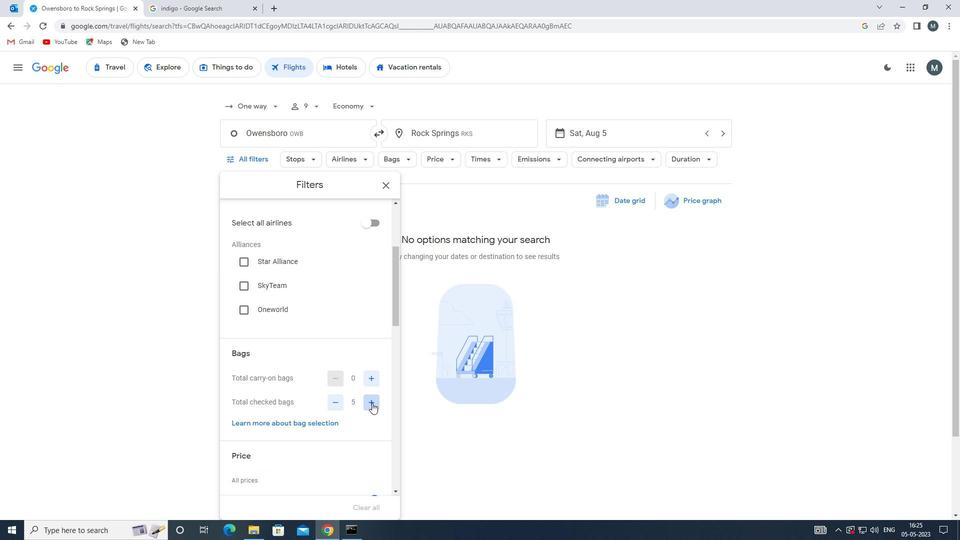 
Action: Mouse pressed left at (372, 403)
Screenshot: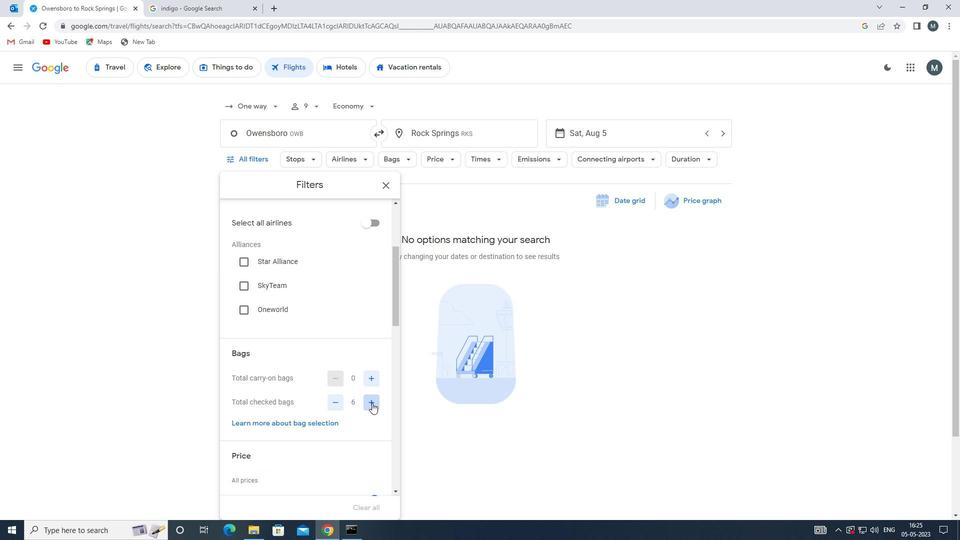 
Action: Mouse pressed left at (372, 403)
Screenshot: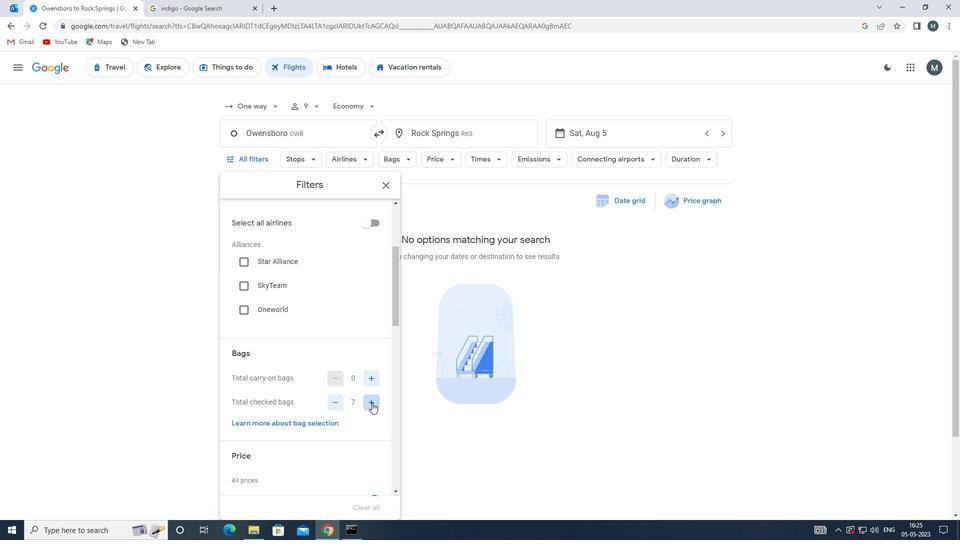 
Action: Mouse pressed left at (372, 403)
Screenshot: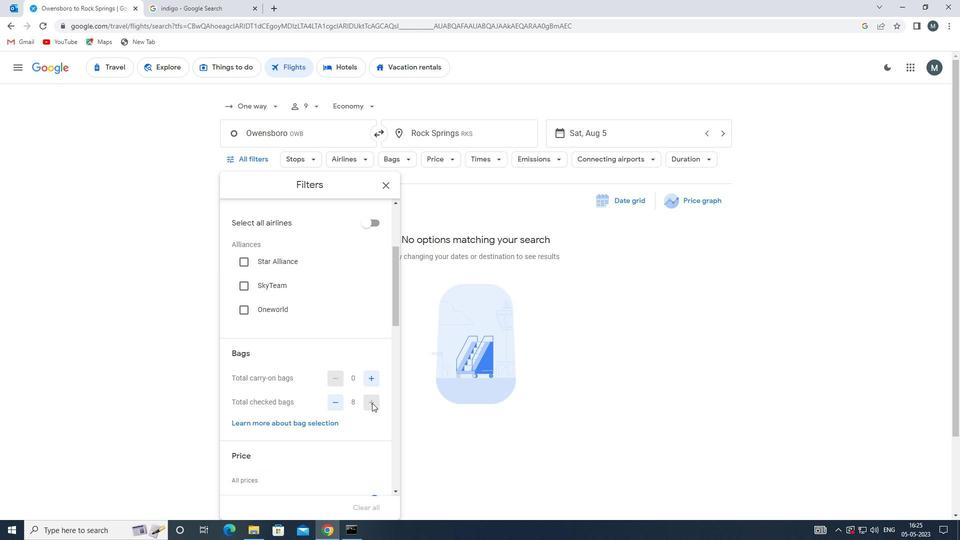
Action: Mouse moved to (332, 346)
Screenshot: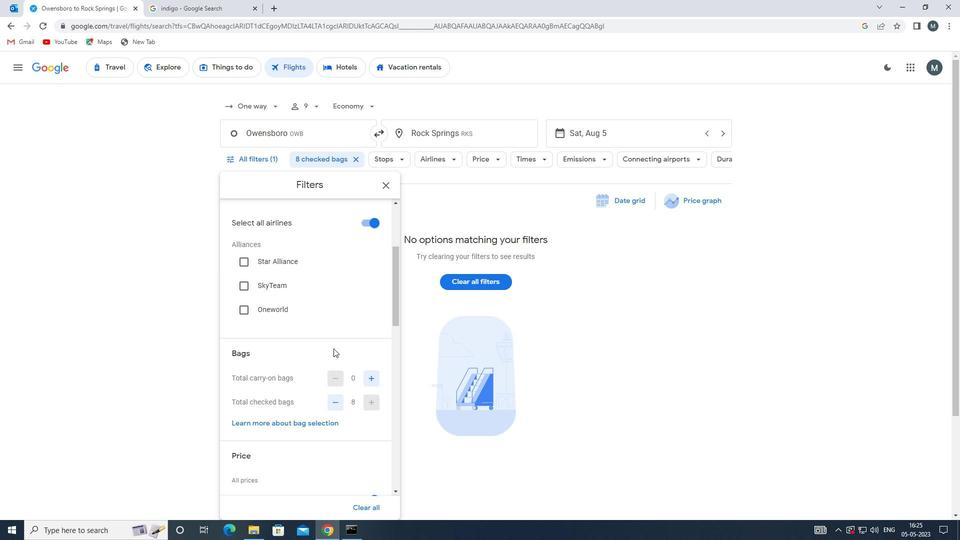 
Action: Mouse scrolled (332, 346) with delta (0, 0)
Screenshot: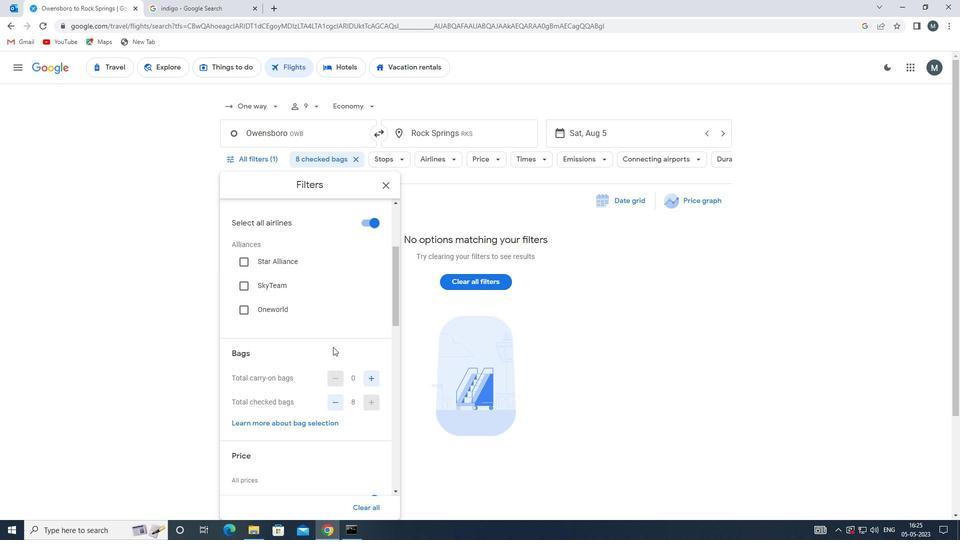 
Action: Mouse moved to (331, 347)
Screenshot: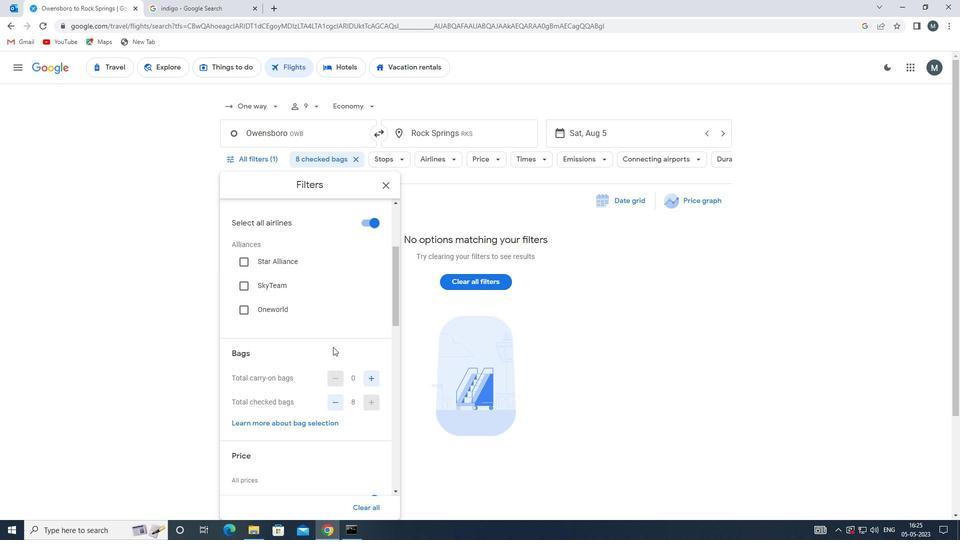 
Action: Mouse scrolled (331, 346) with delta (0, 0)
Screenshot: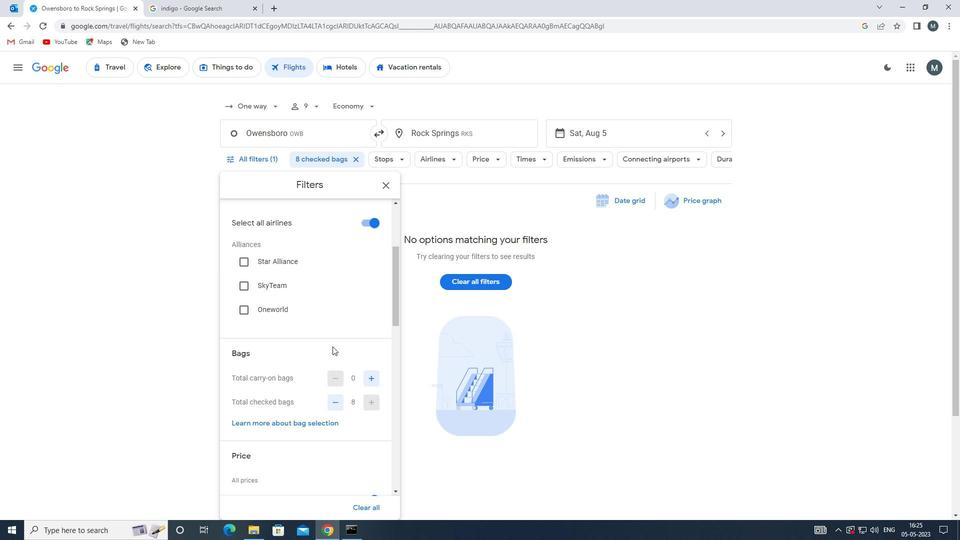 
Action: Mouse moved to (310, 385)
Screenshot: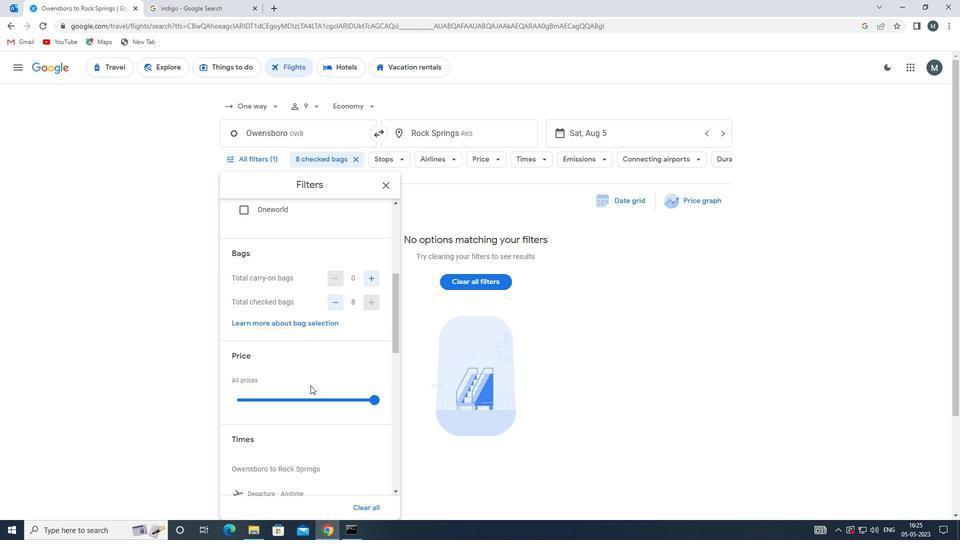 
Action: Mouse scrolled (310, 385) with delta (0, 0)
Screenshot: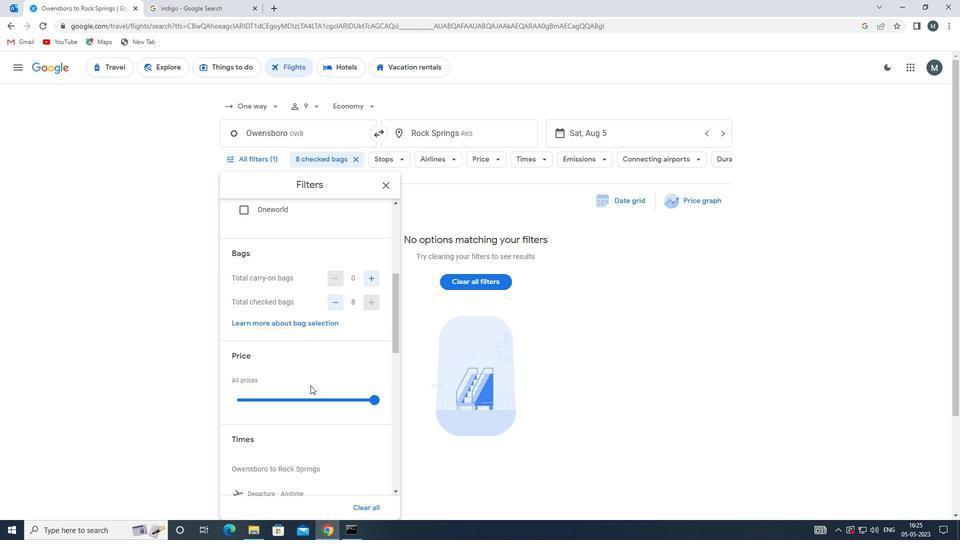 
Action: Mouse moved to (297, 349)
Screenshot: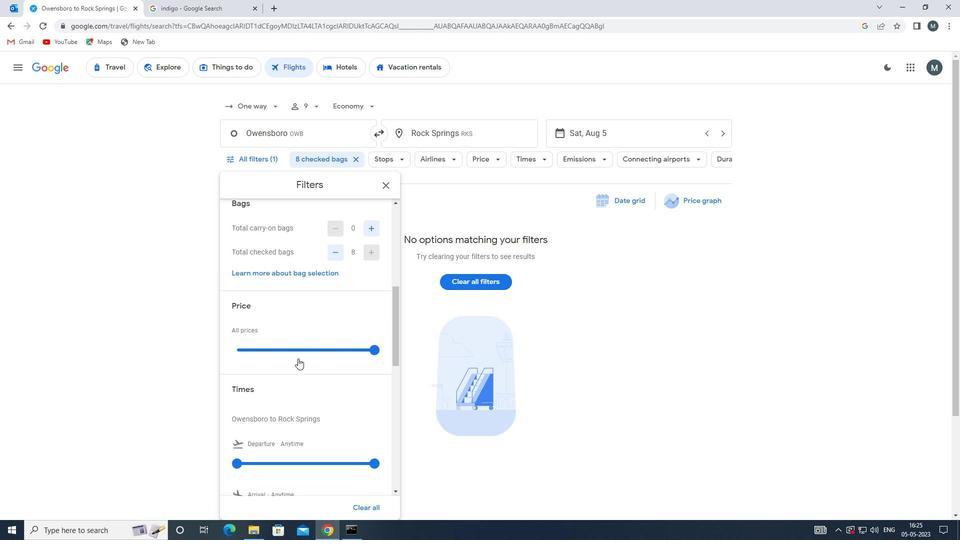 
Action: Mouse pressed left at (297, 349)
Screenshot: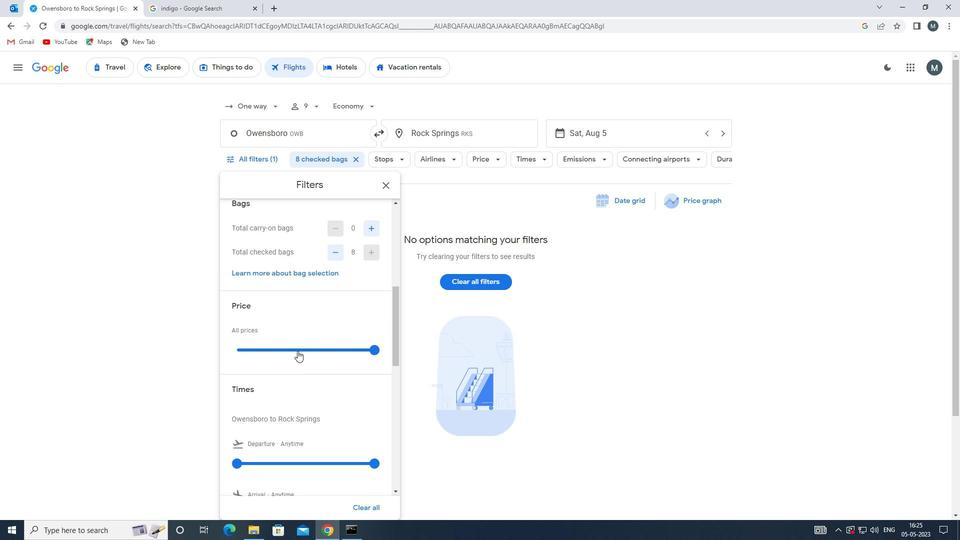 
Action: Mouse pressed left at (297, 349)
Screenshot: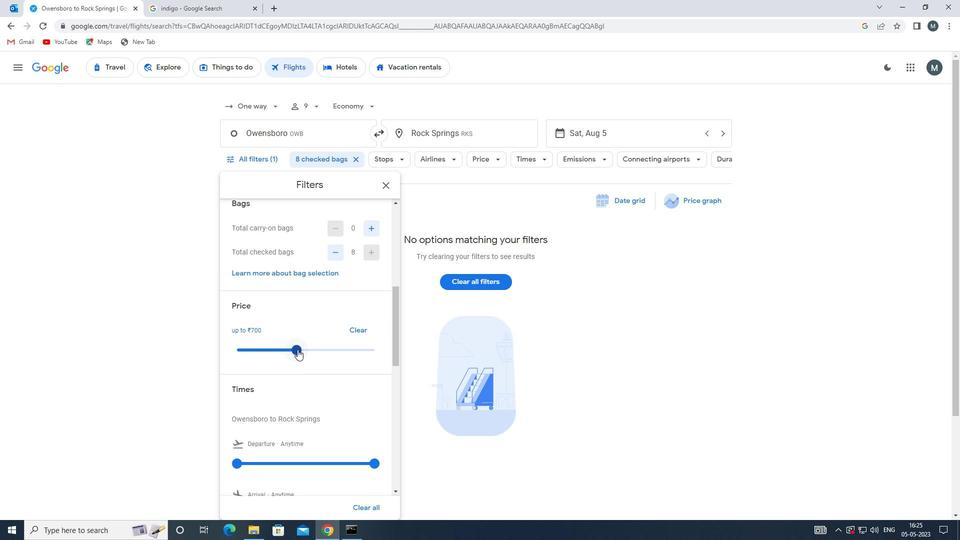 
Action: Mouse moved to (291, 332)
Screenshot: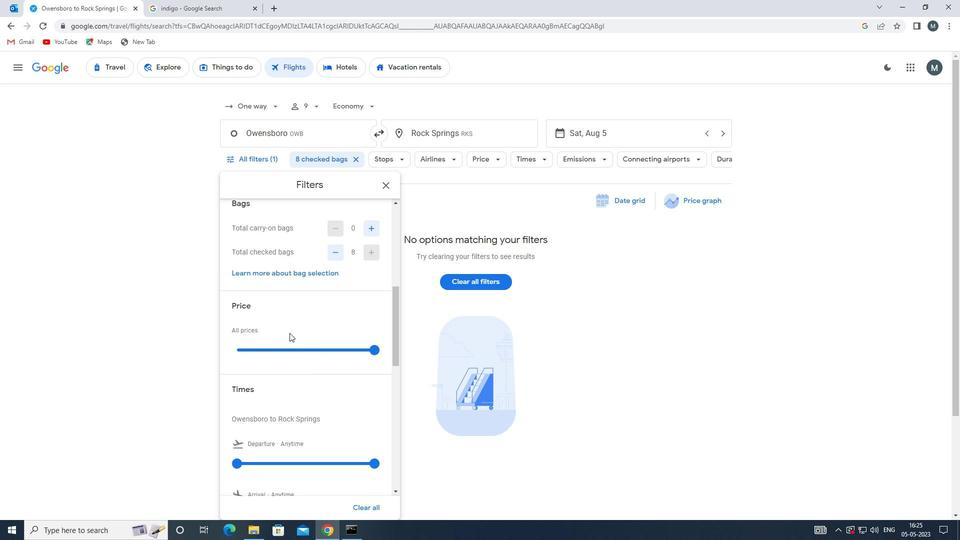 
Action: Mouse scrolled (291, 331) with delta (0, 0)
Screenshot: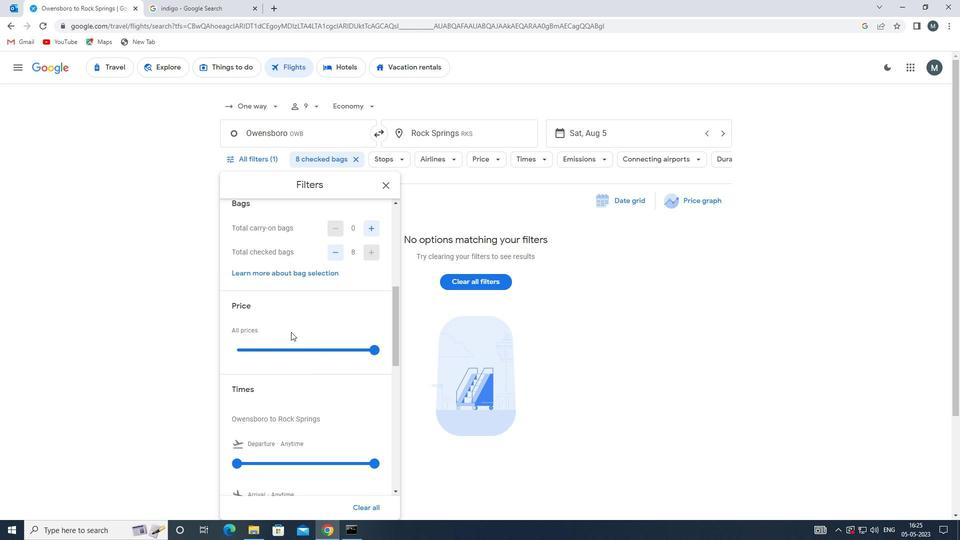 
Action: Mouse scrolled (291, 331) with delta (0, 0)
Screenshot: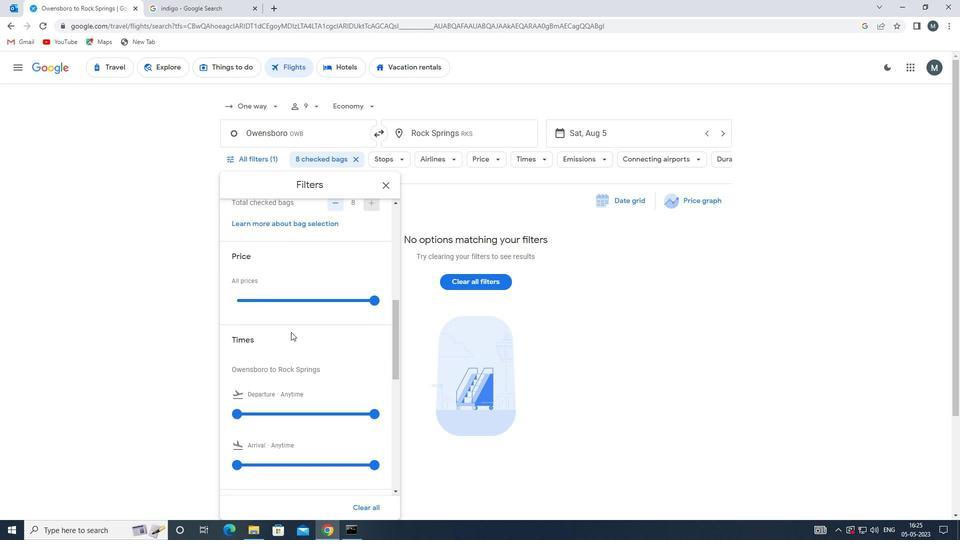 
Action: Mouse moved to (241, 360)
Screenshot: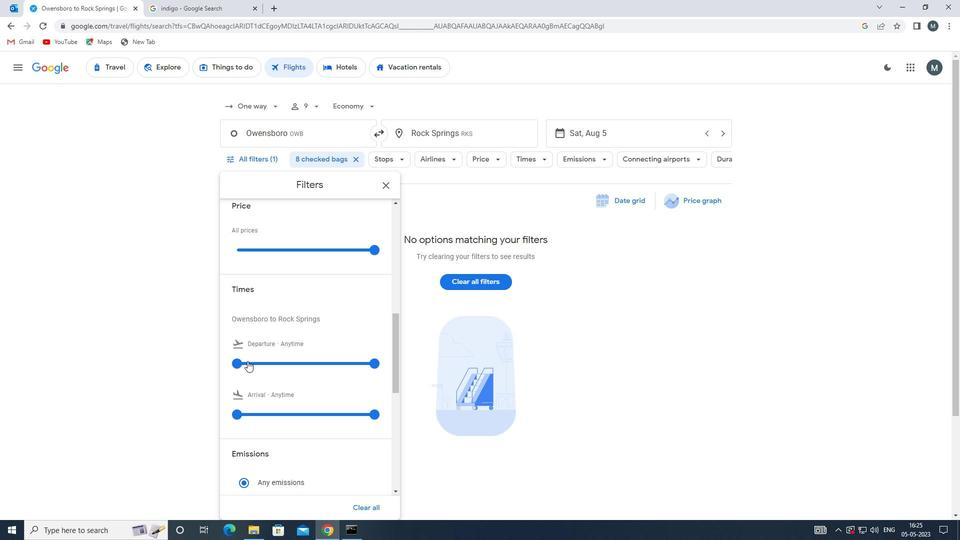 
Action: Mouse pressed left at (241, 360)
Screenshot: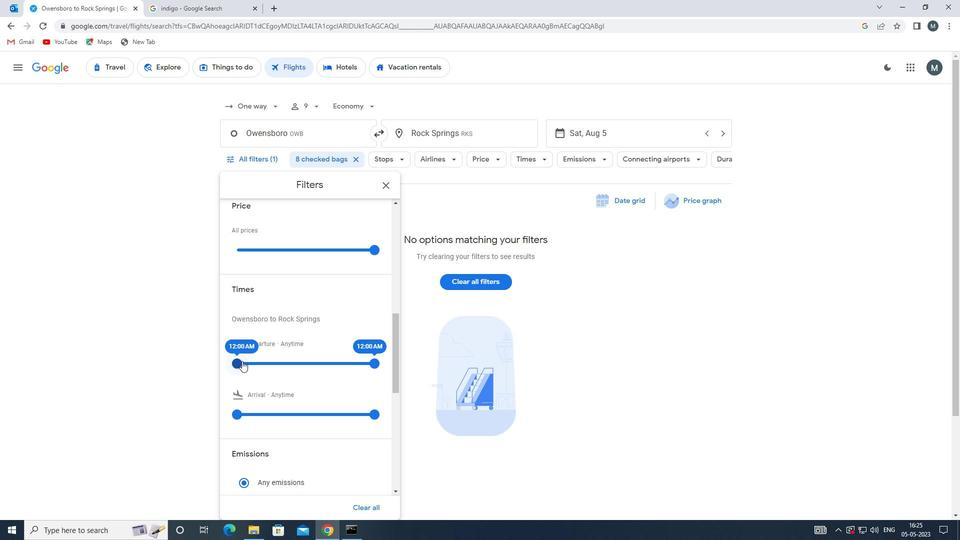 
Action: Mouse moved to (373, 363)
Screenshot: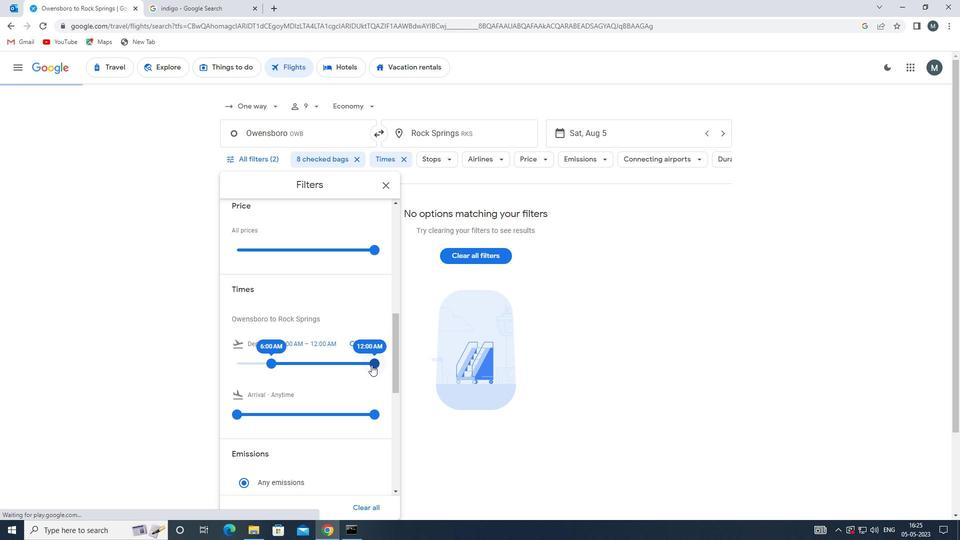 
Action: Mouse pressed left at (373, 363)
Screenshot: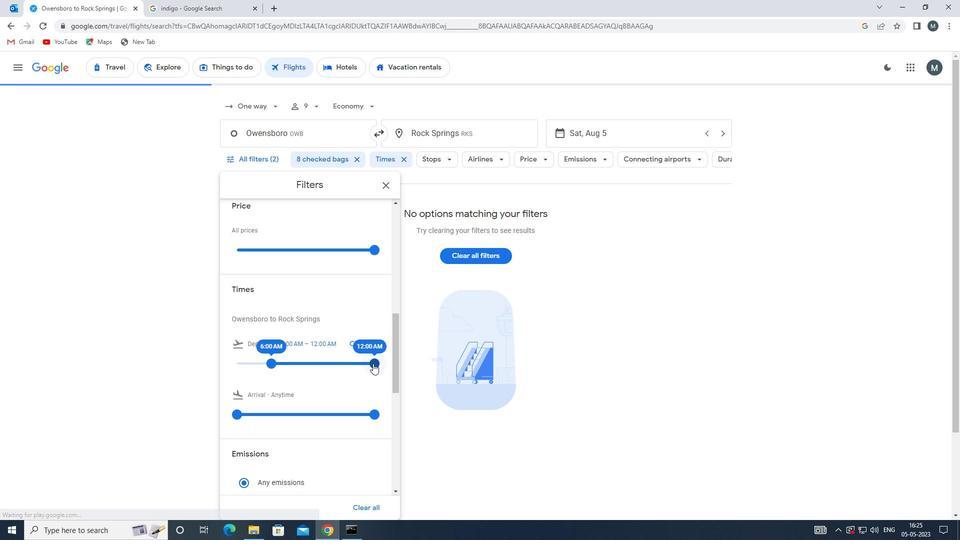 
Action: Mouse moved to (293, 352)
Screenshot: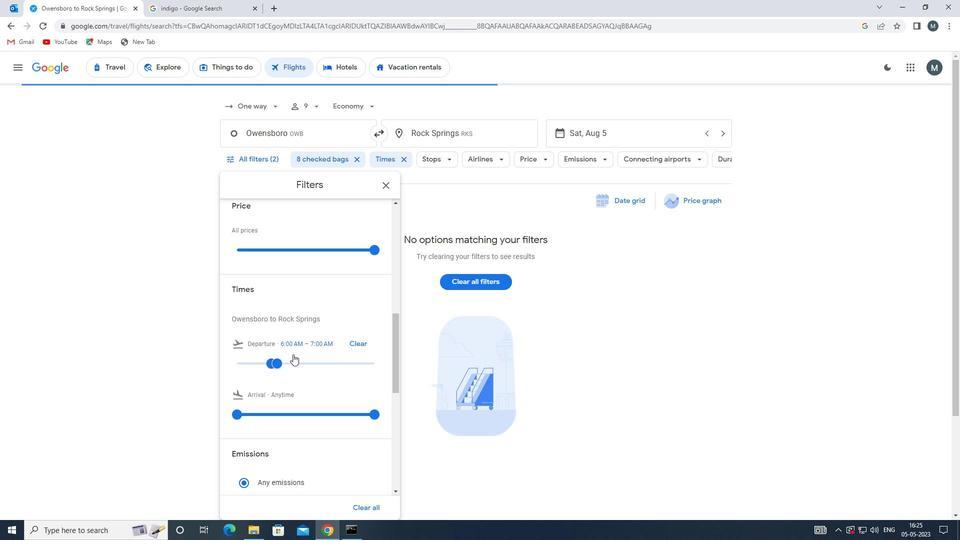 
Action: Mouse scrolled (293, 352) with delta (0, 0)
Screenshot: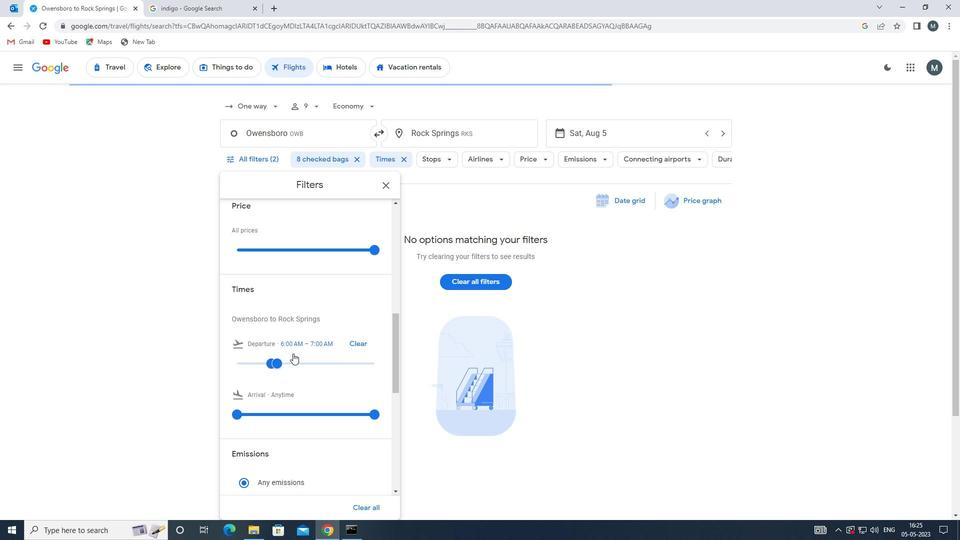 
Action: Mouse scrolled (293, 352) with delta (0, 0)
Screenshot: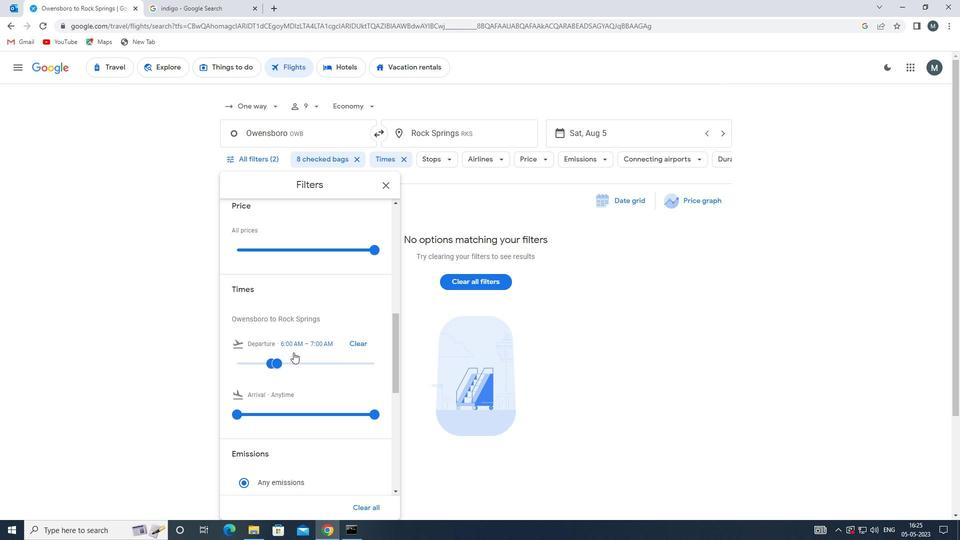 
Action: Mouse moved to (388, 182)
Screenshot: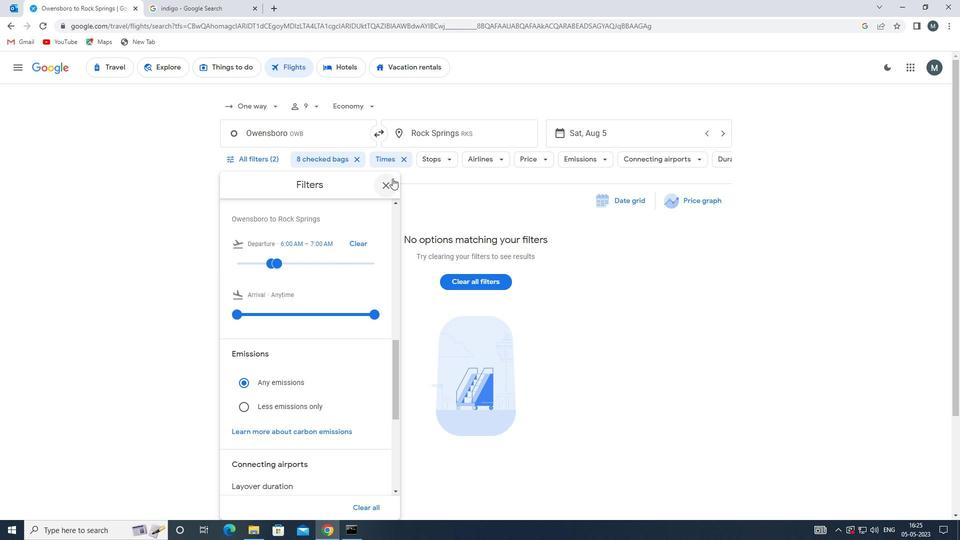 
Action: Mouse pressed left at (388, 182)
Screenshot: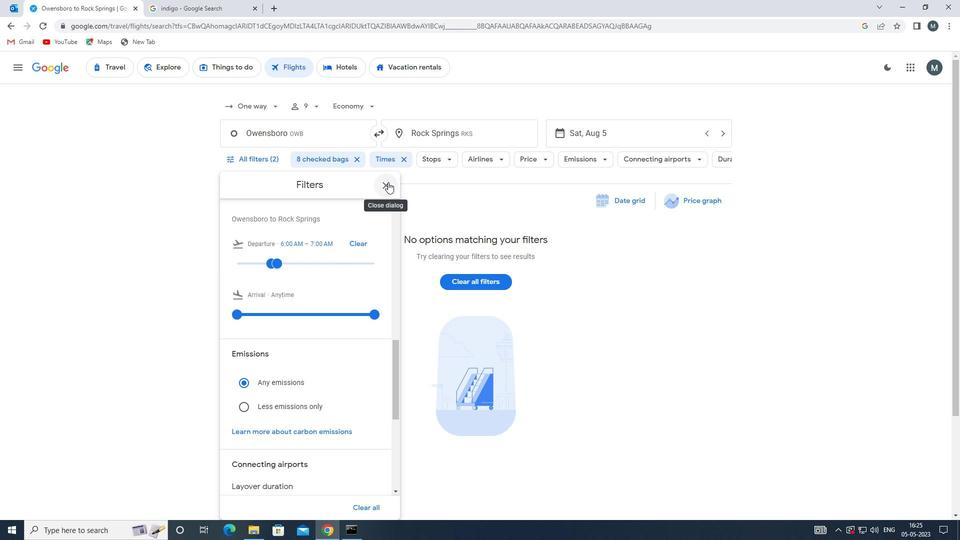 
Action: Mouse moved to (388, 182)
Screenshot: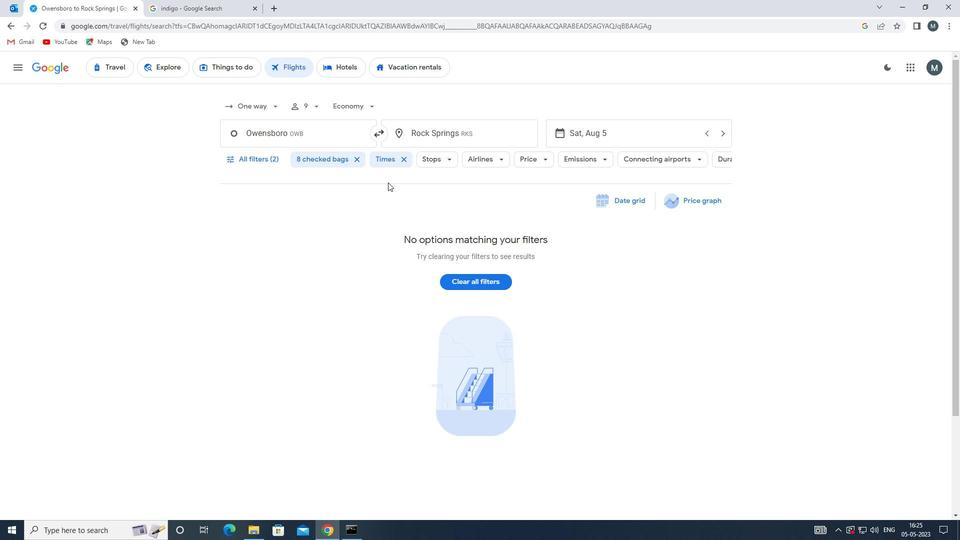 
